 Task: Find connections with filter location Itabaiana with filter topic #constructionwith filter profile language English with filter current company SLK with filter school Bhilai Institute of Technology (BIT), Durg with filter industry Spring and Wire Product Manufacturing with filter service category Illustration with filter keywords title Handyman
Action: Mouse moved to (539, 103)
Screenshot: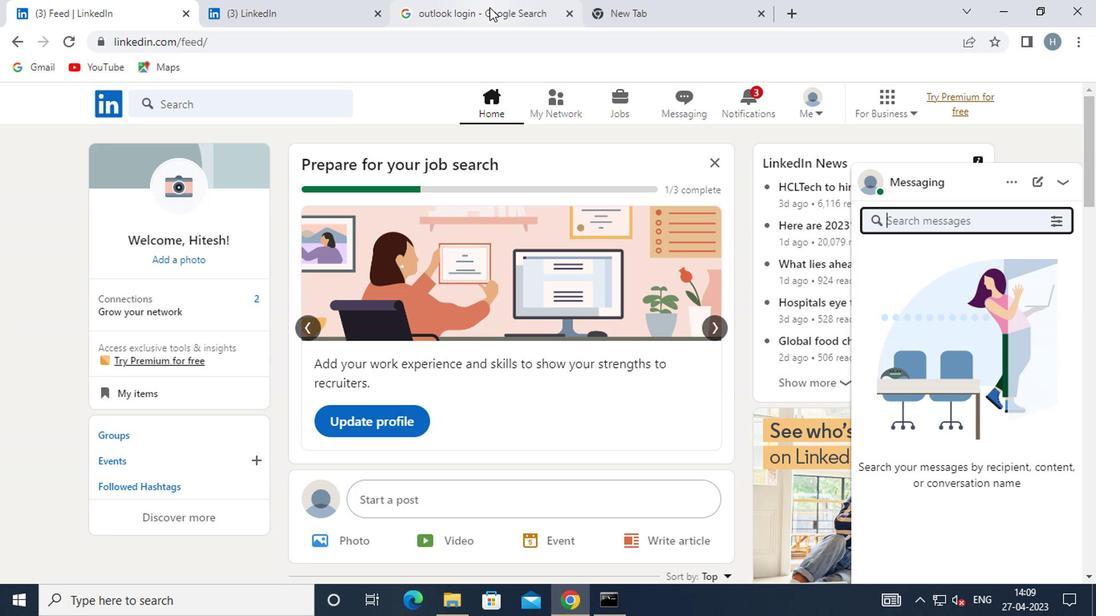 
Action: Mouse pressed left at (539, 103)
Screenshot: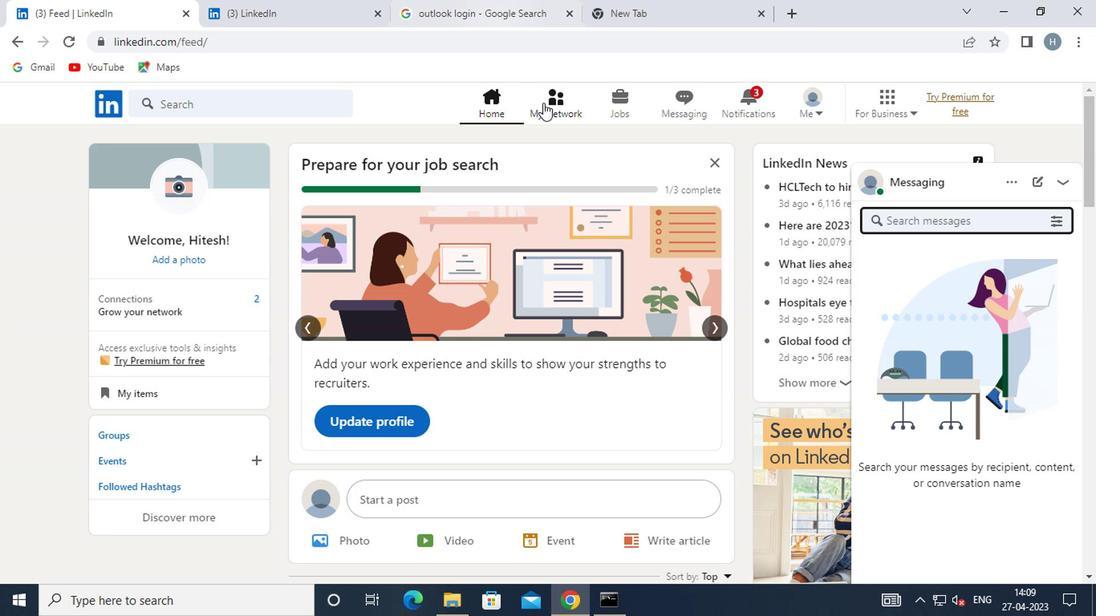 
Action: Mouse moved to (252, 186)
Screenshot: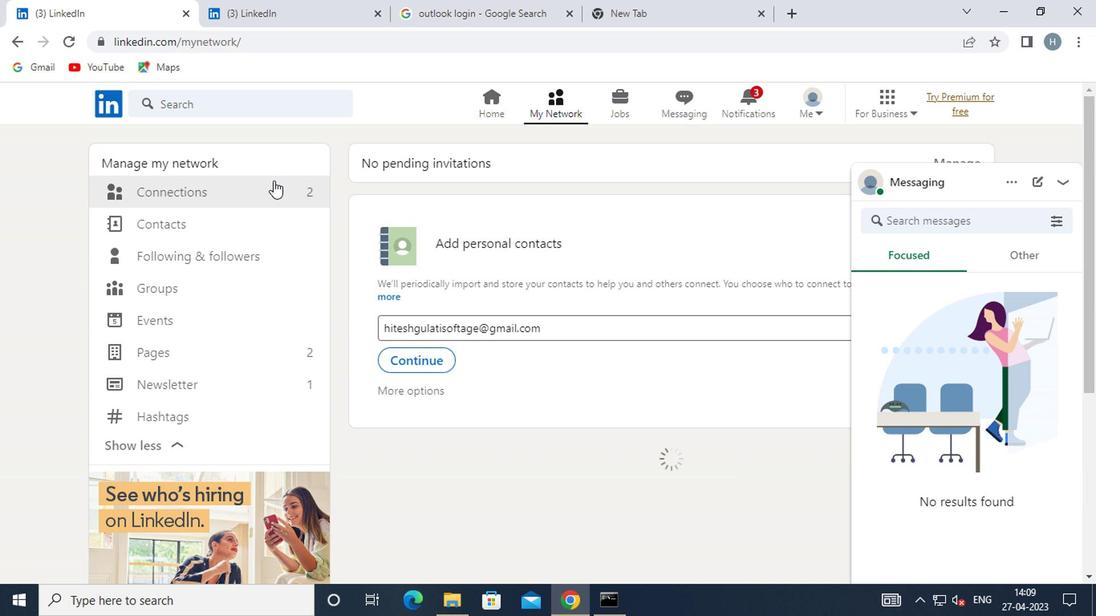 
Action: Mouse pressed left at (252, 186)
Screenshot: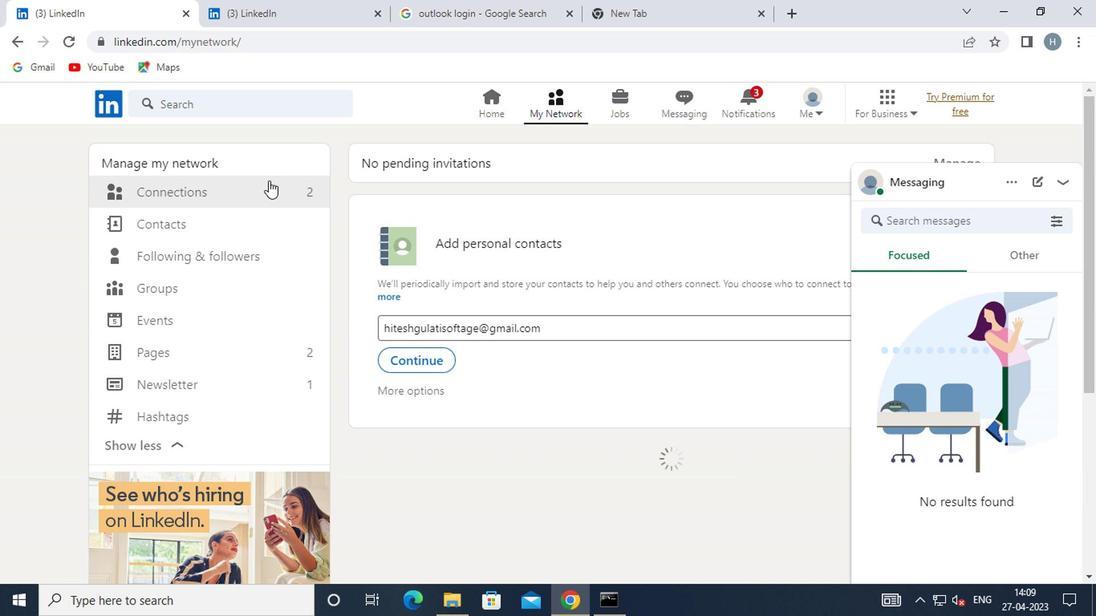 
Action: Mouse moved to (684, 190)
Screenshot: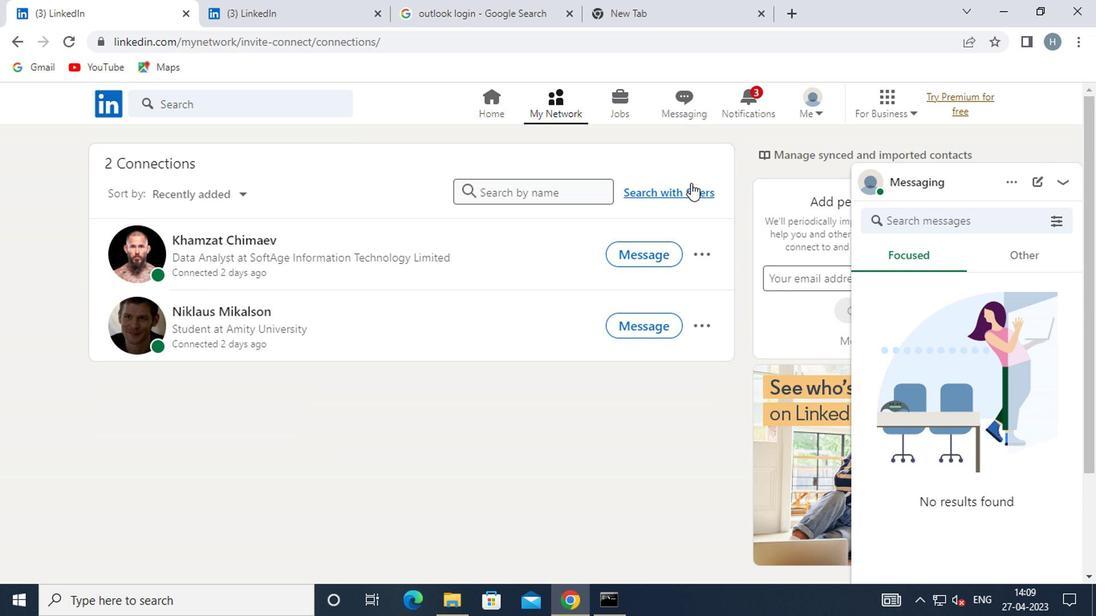 
Action: Mouse pressed left at (684, 190)
Screenshot: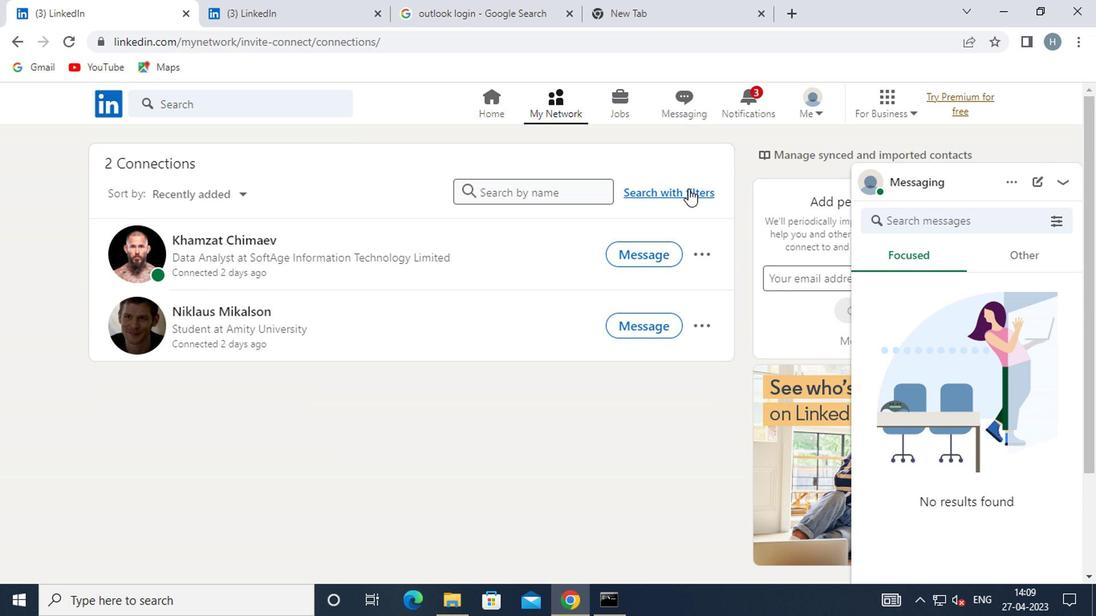 
Action: Mouse moved to (598, 142)
Screenshot: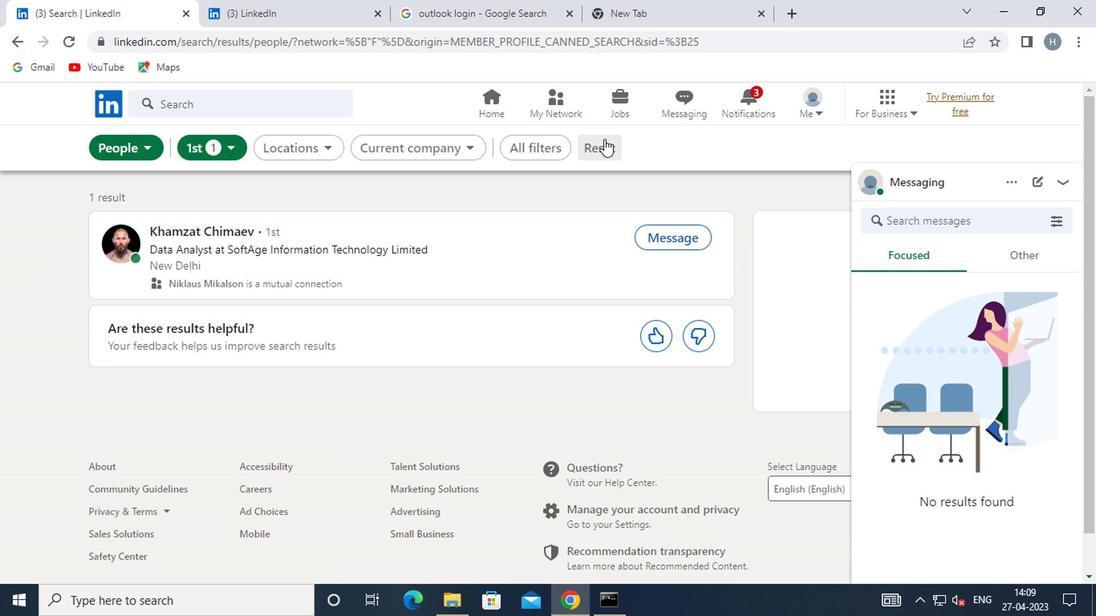 
Action: Mouse pressed left at (598, 142)
Screenshot: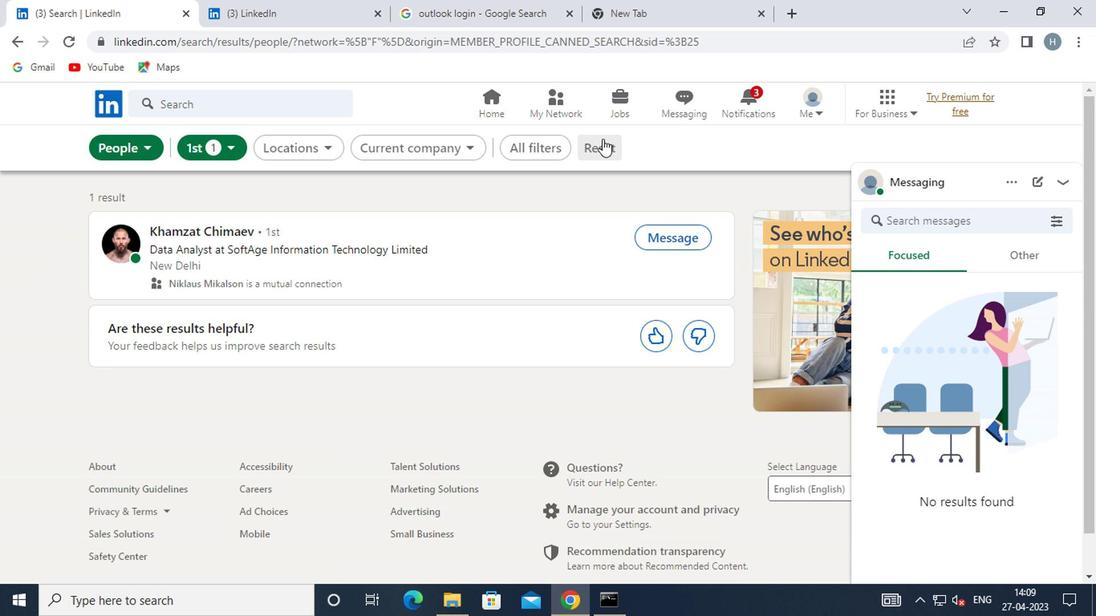 
Action: Mouse moved to (557, 148)
Screenshot: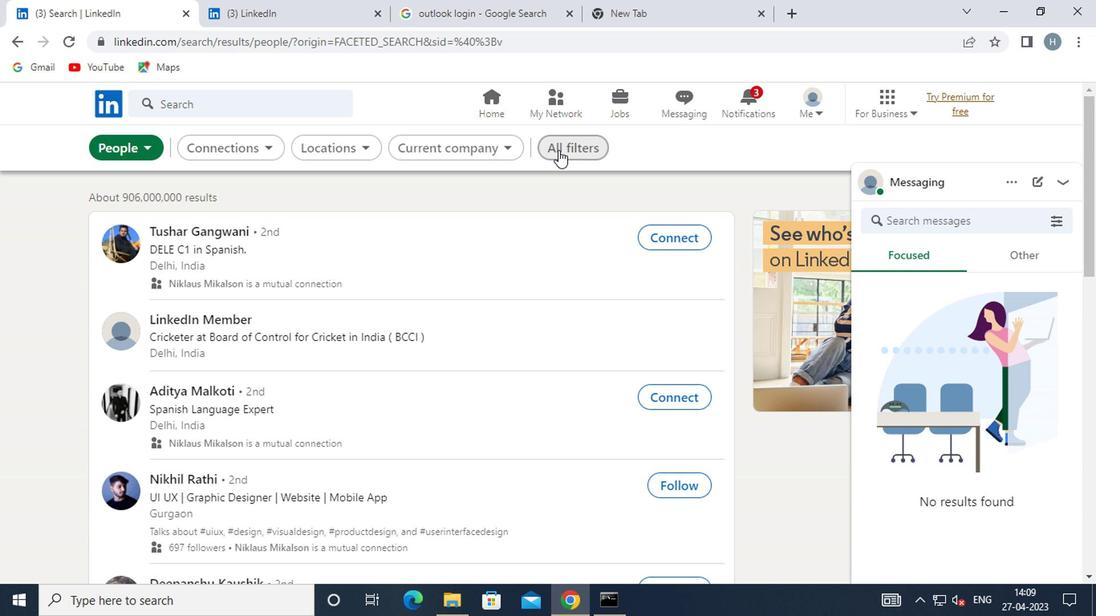 
Action: Mouse pressed left at (557, 148)
Screenshot: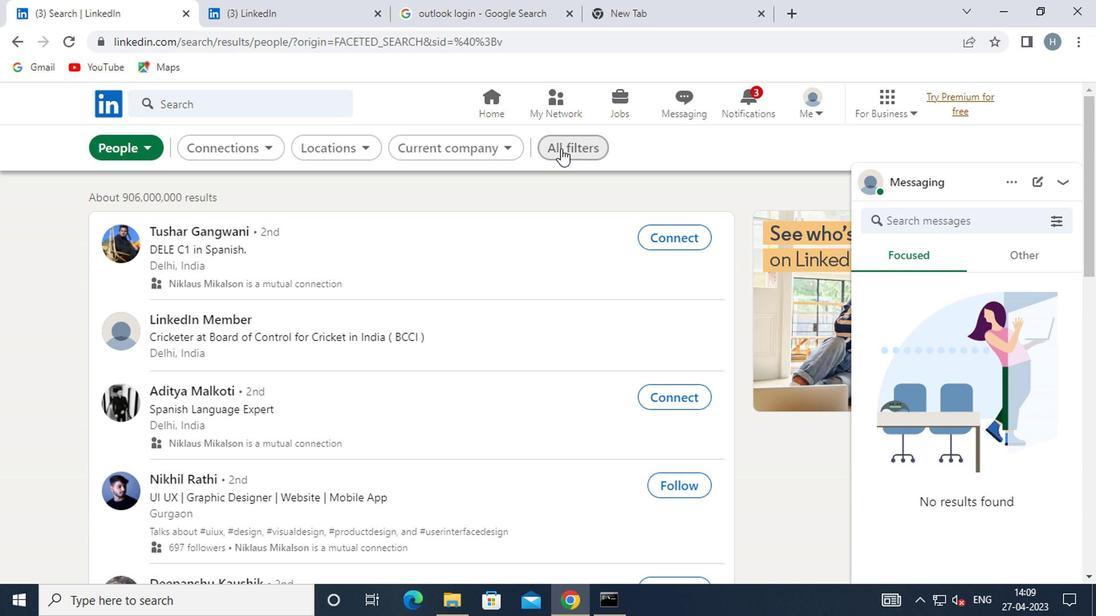 
Action: Mouse moved to (853, 248)
Screenshot: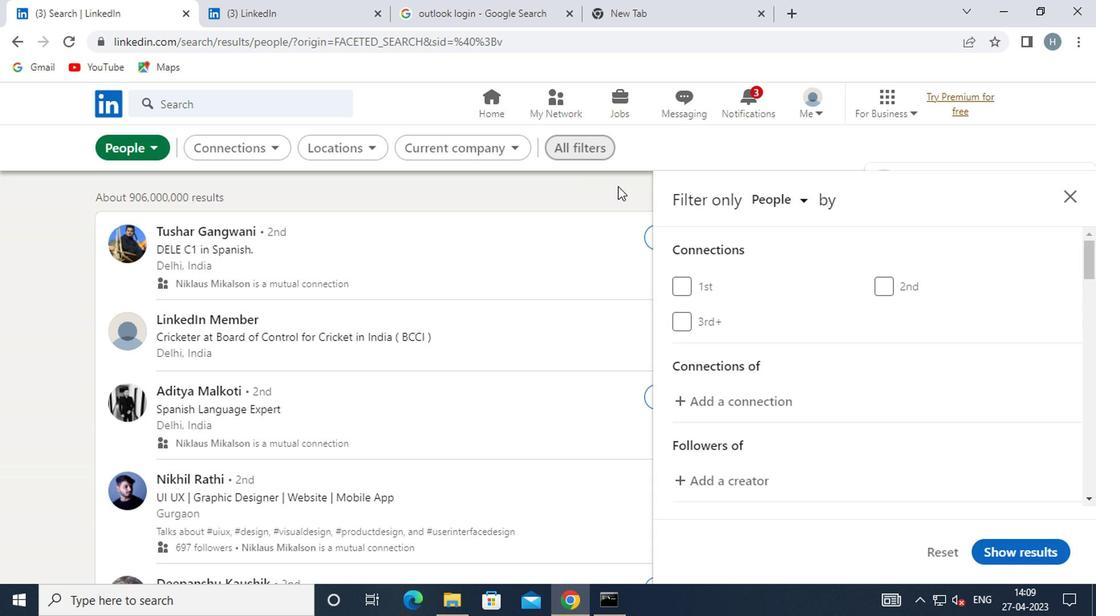 
Action: Mouse scrolled (853, 247) with delta (0, 0)
Screenshot: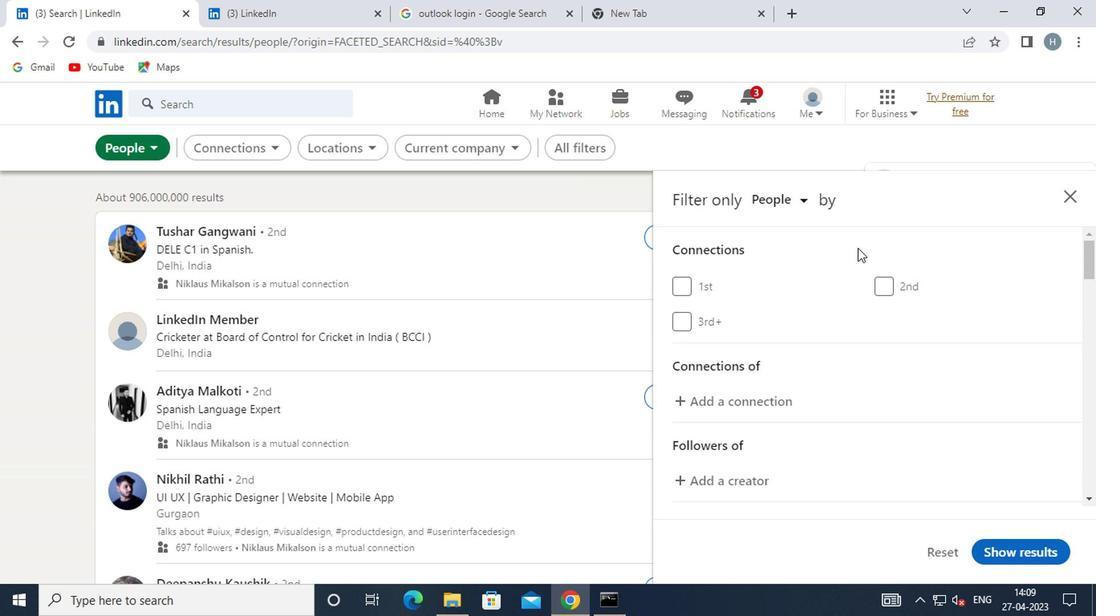 
Action: Mouse moved to (854, 248)
Screenshot: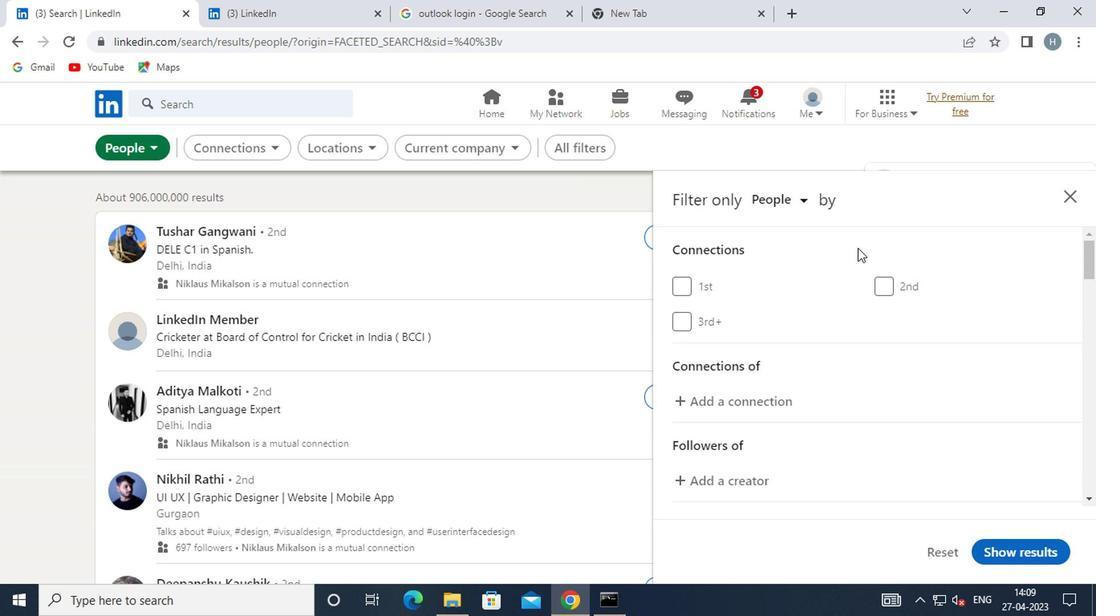
Action: Mouse scrolled (854, 248) with delta (0, 0)
Screenshot: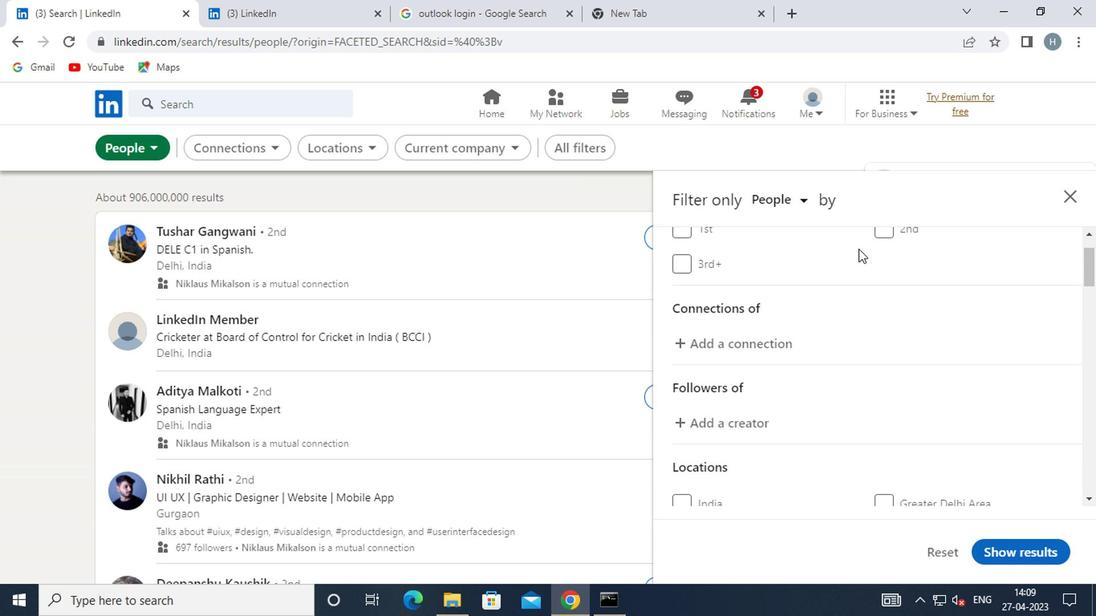 
Action: Mouse scrolled (854, 248) with delta (0, 0)
Screenshot: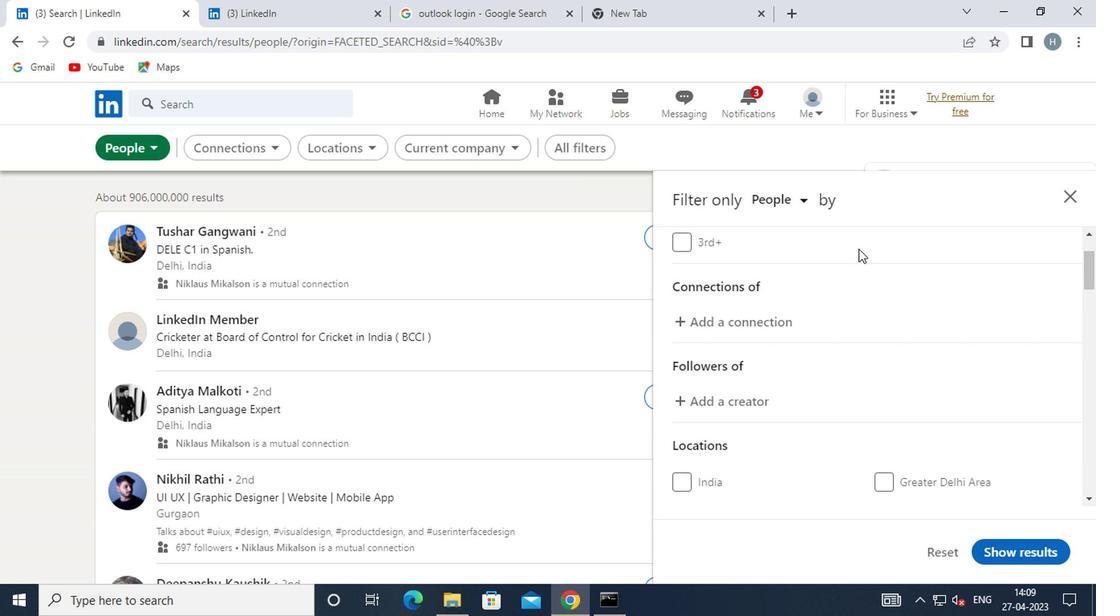 
Action: Mouse scrolled (854, 248) with delta (0, 0)
Screenshot: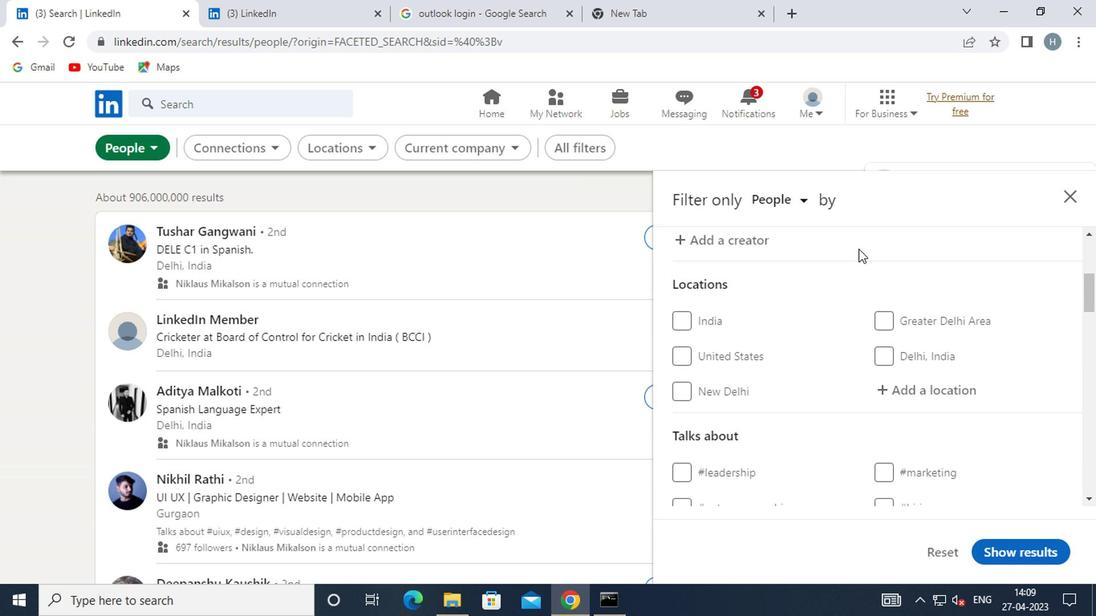 
Action: Mouse moved to (893, 306)
Screenshot: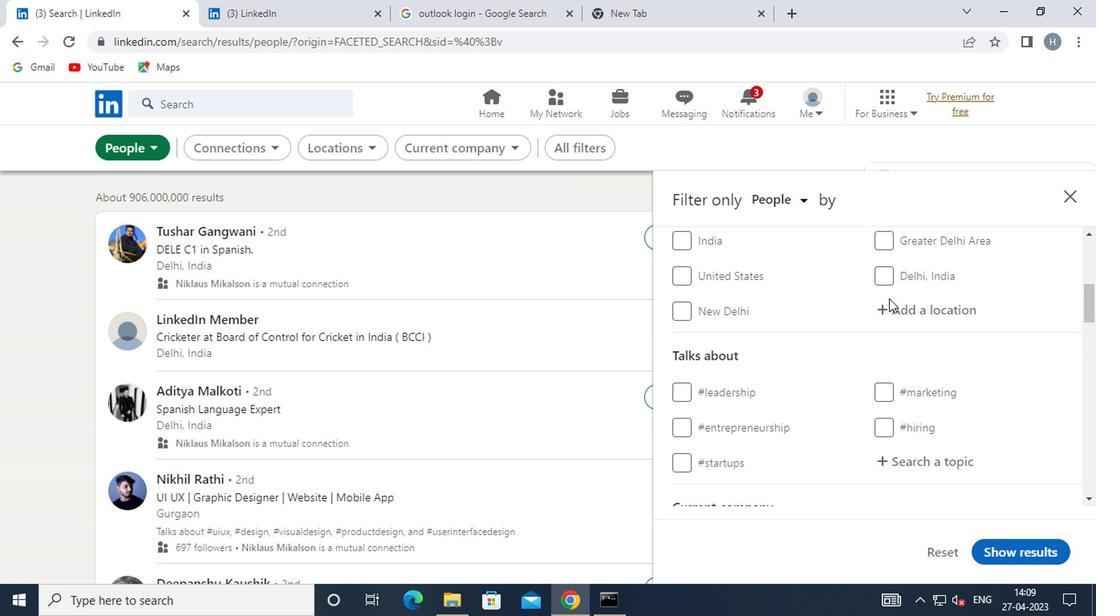 
Action: Mouse pressed left at (893, 306)
Screenshot: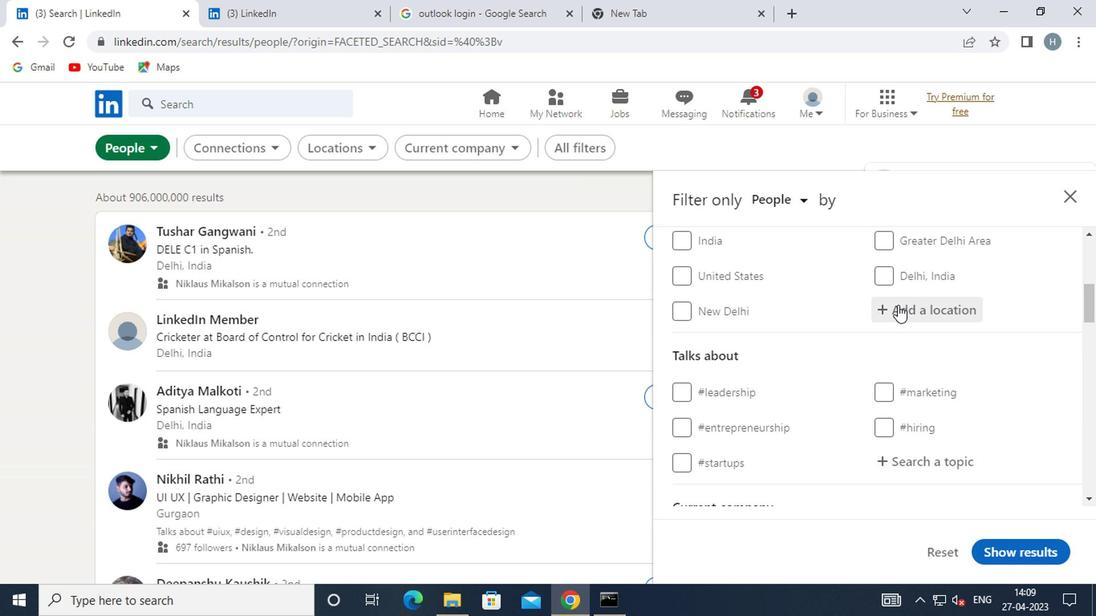 
Action: Mouse moved to (895, 306)
Screenshot: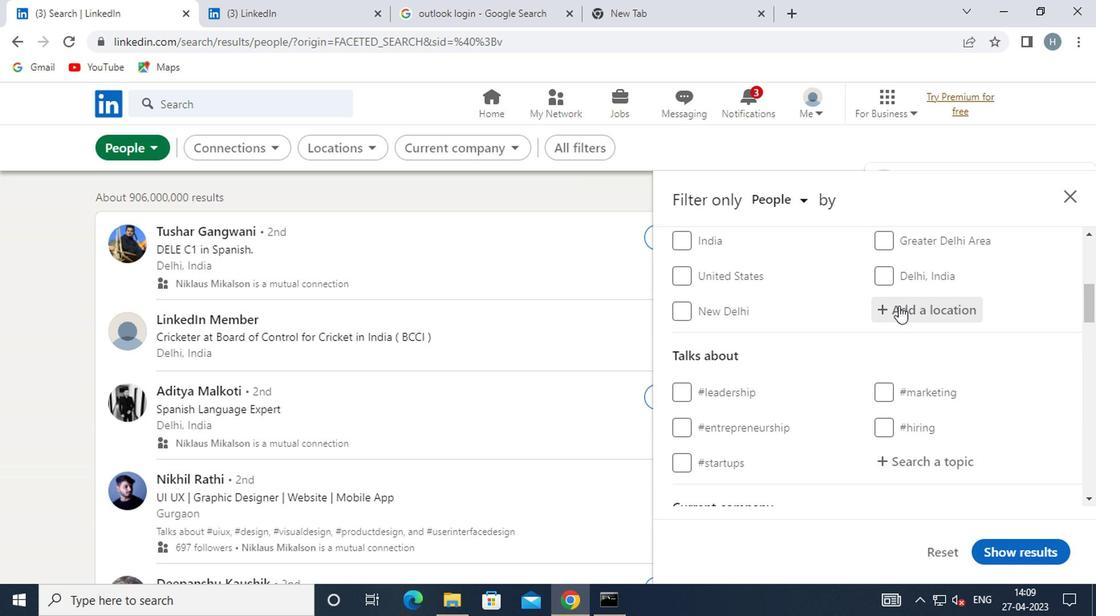 
Action: Key pressed itabaiana
Screenshot: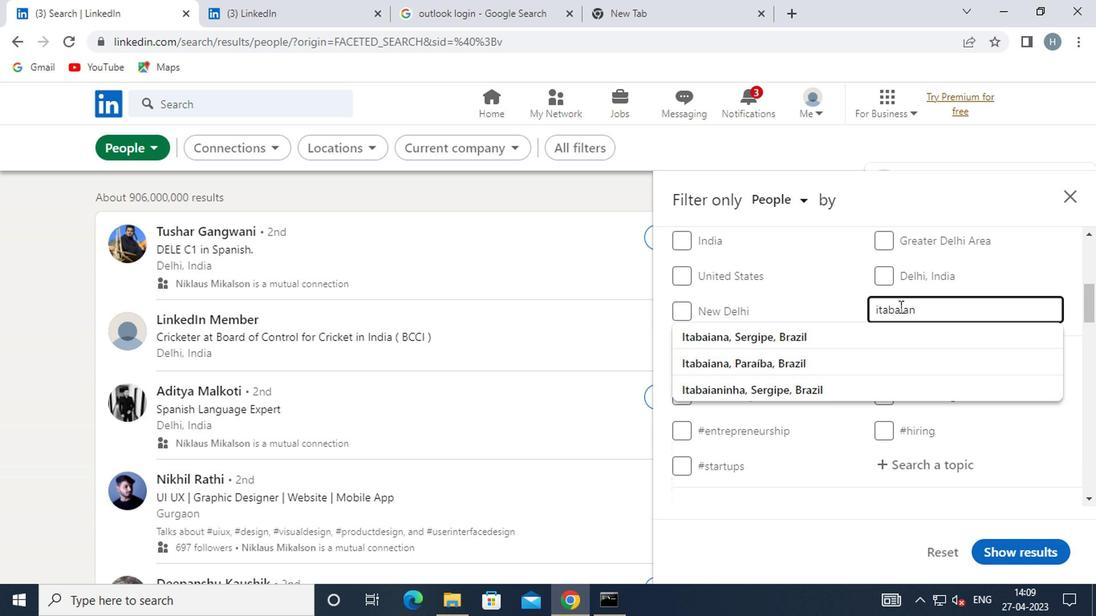 
Action: Mouse moved to (999, 258)
Screenshot: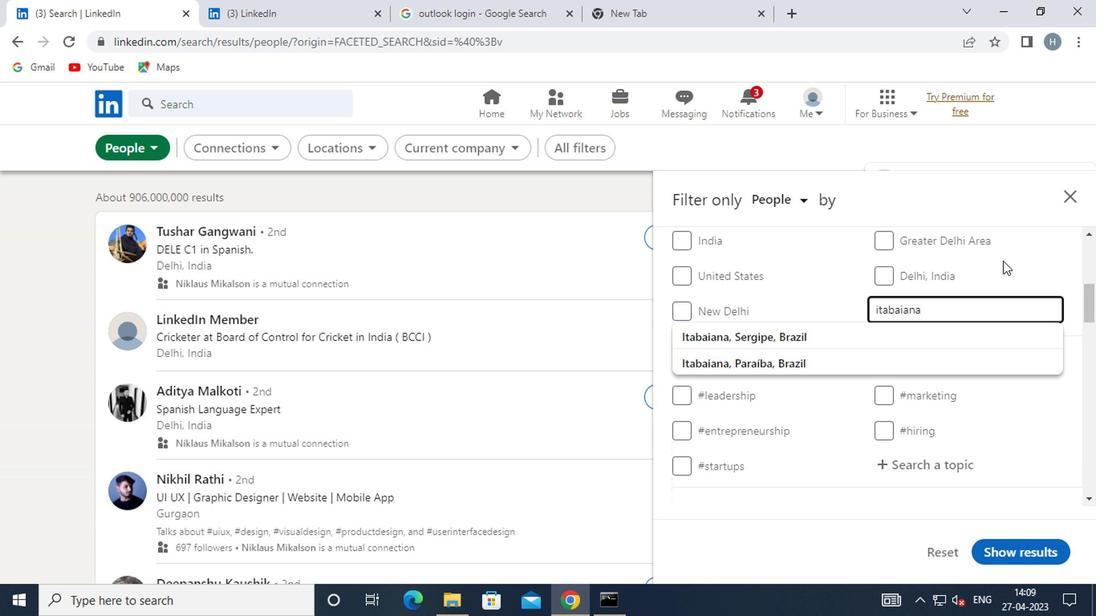 
Action: Mouse pressed left at (999, 258)
Screenshot: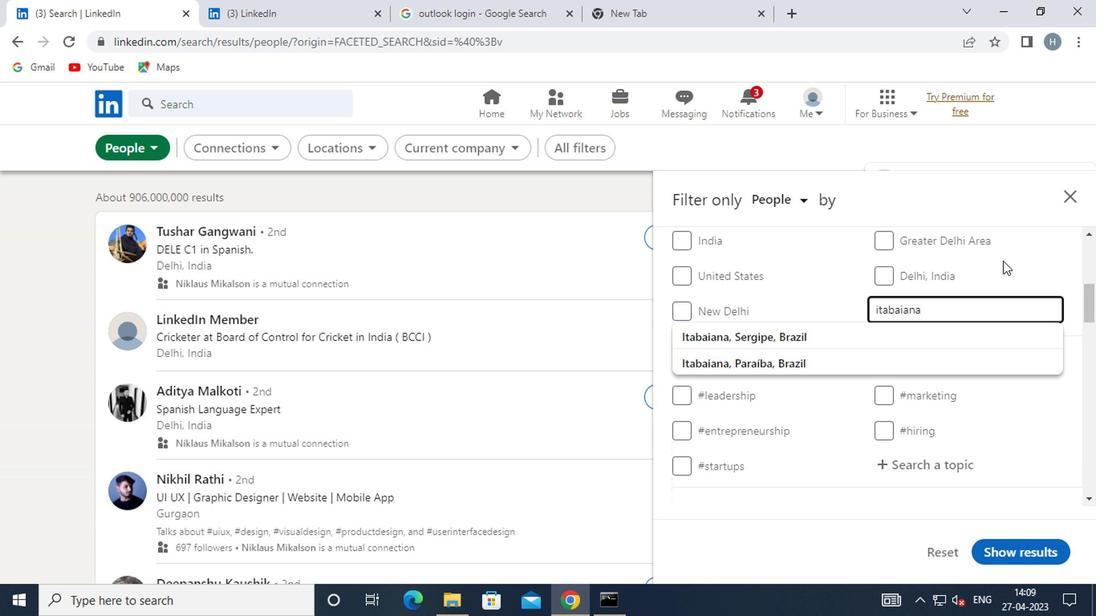 
Action: Mouse moved to (984, 267)
Screenshot: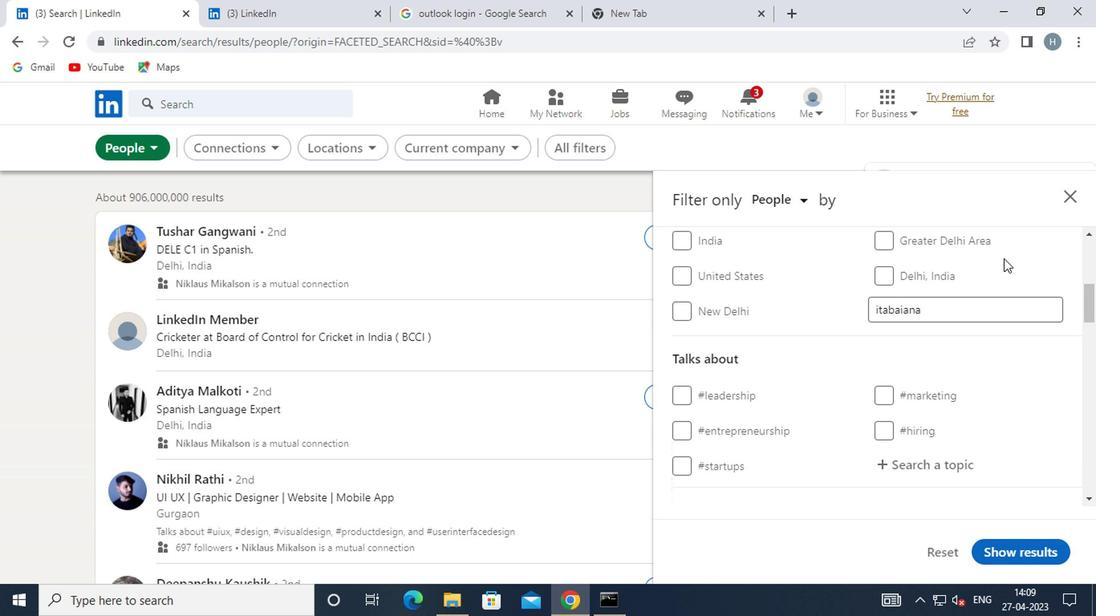 
Action: Mouse scrolled (984, 266) with delta (0, -1)
Screenshot: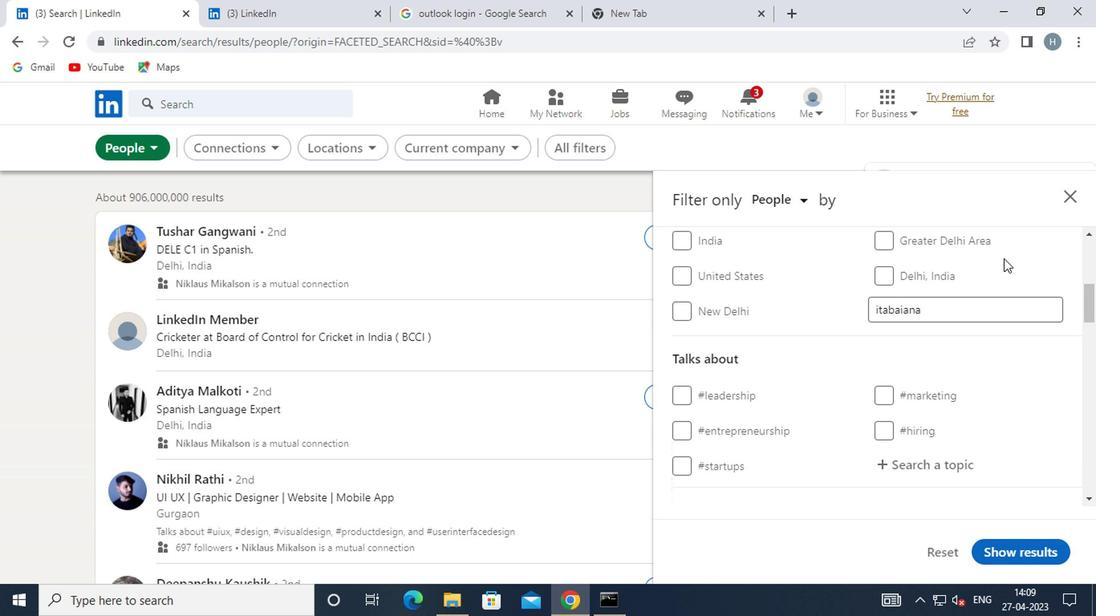 
Action: Mouse moved to (983, 268)
Screenshot: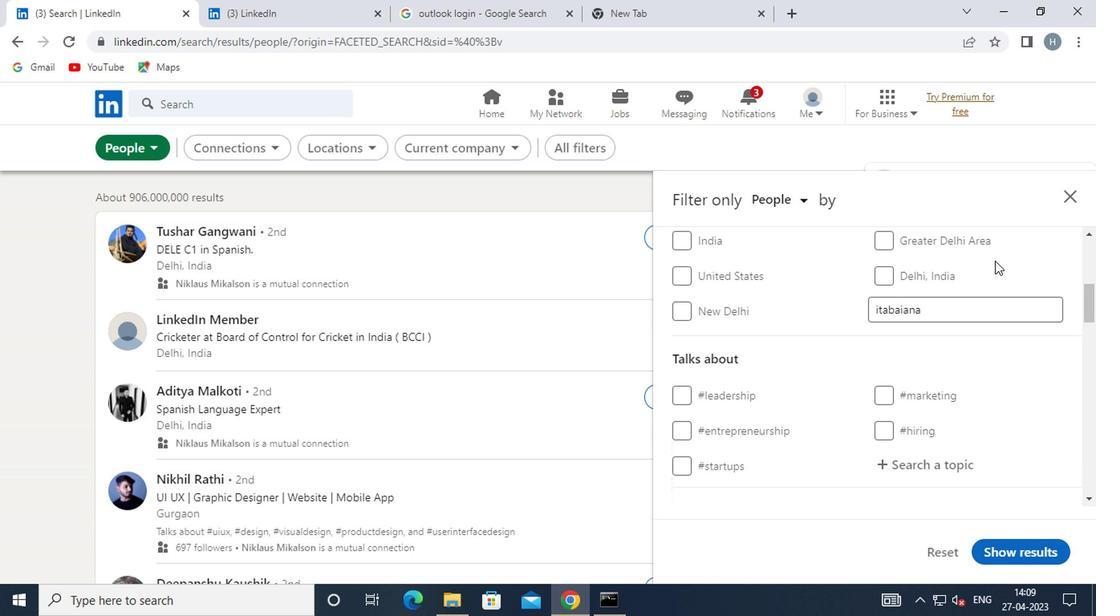 
Action: Mouse scrolled (983, 268) with delta (0, 0)
Screenshot: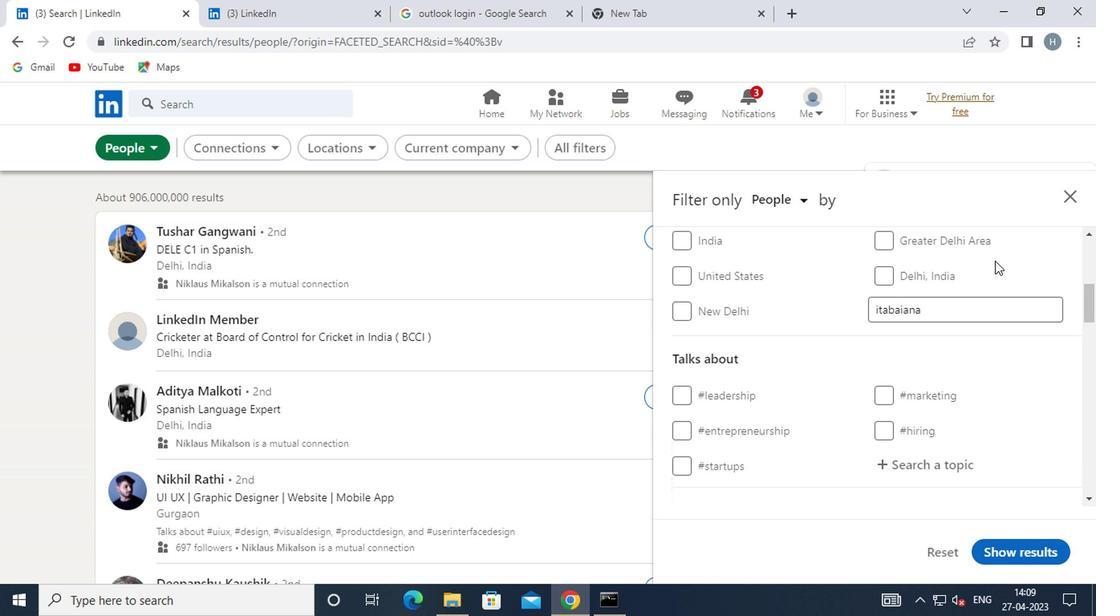 
Action: Mouse moved to (931, 305)
Screenshot: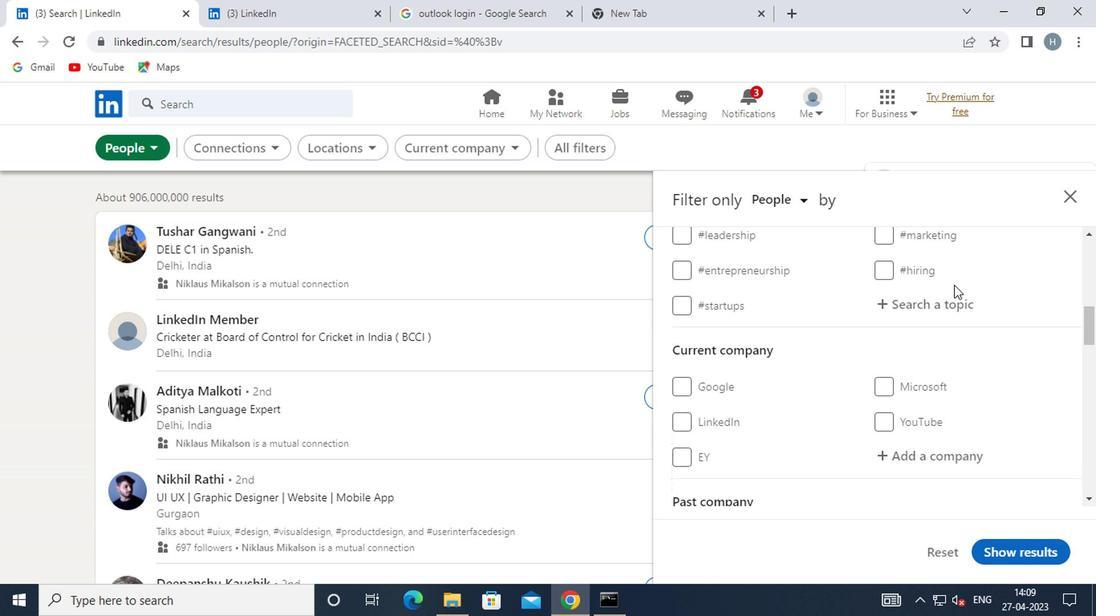 
Action: Mouse pressed left at (931, 305)
Screenshot: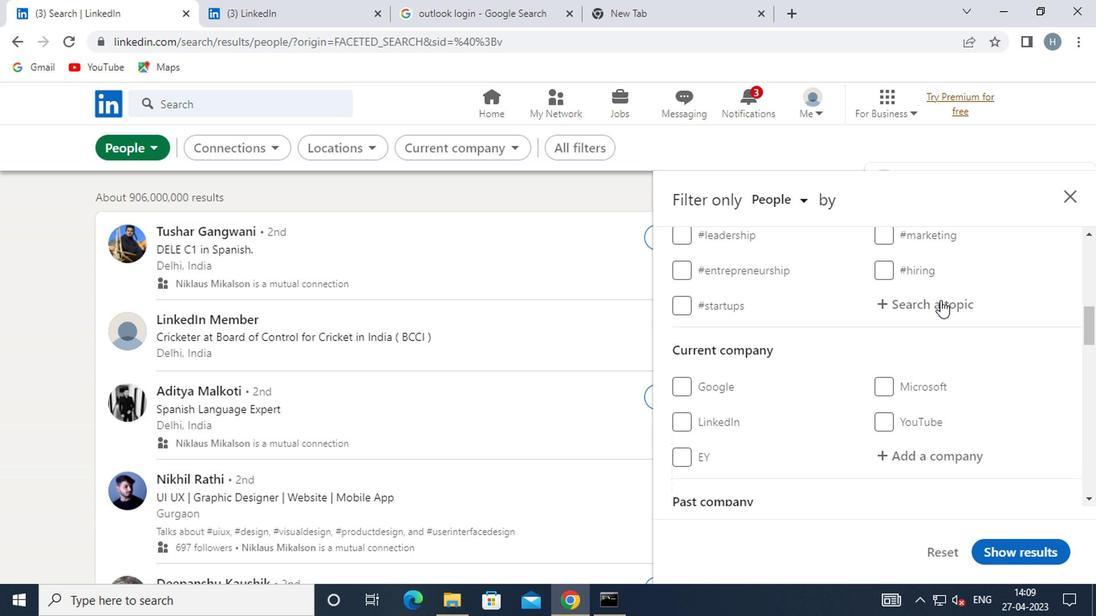 
Action: Key pressed <Key.shift><Key.shift><Key.shift><Key.shift><Key.shift><Key.shift><Key.shift><Key.shift><Key.shift><Key.shift><Key.shift><Key.shift><Key.shift><Key.shift><Key.shift><Key.shift><Key.shift><Key.shift><Key.shift>#CONSTRUCTIONWITH
Screenshot: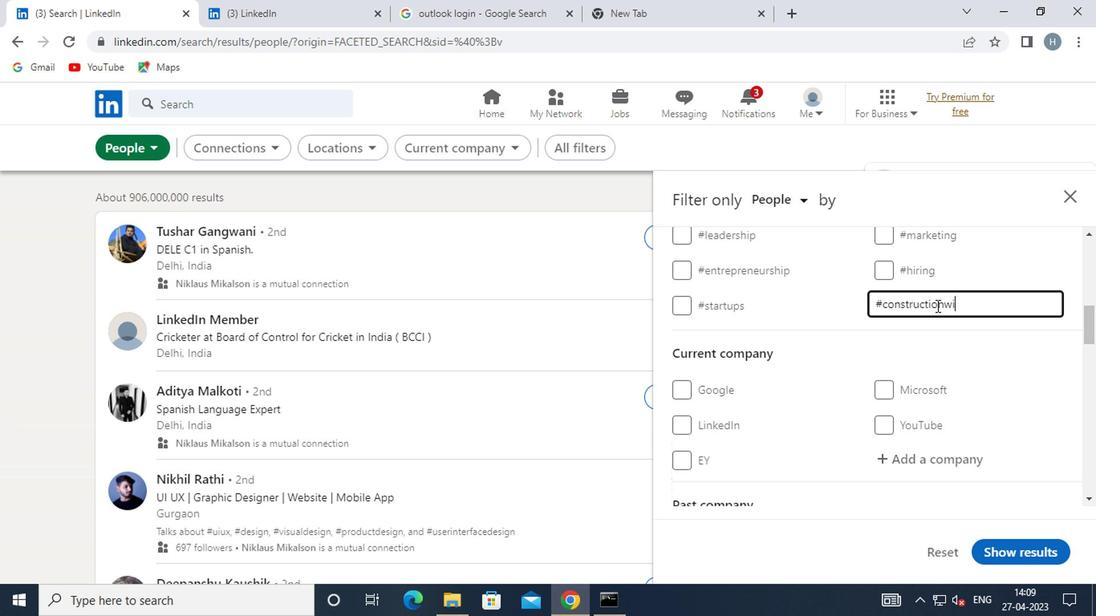 
Action: Mouse moved to (931, 325)
Screenshot: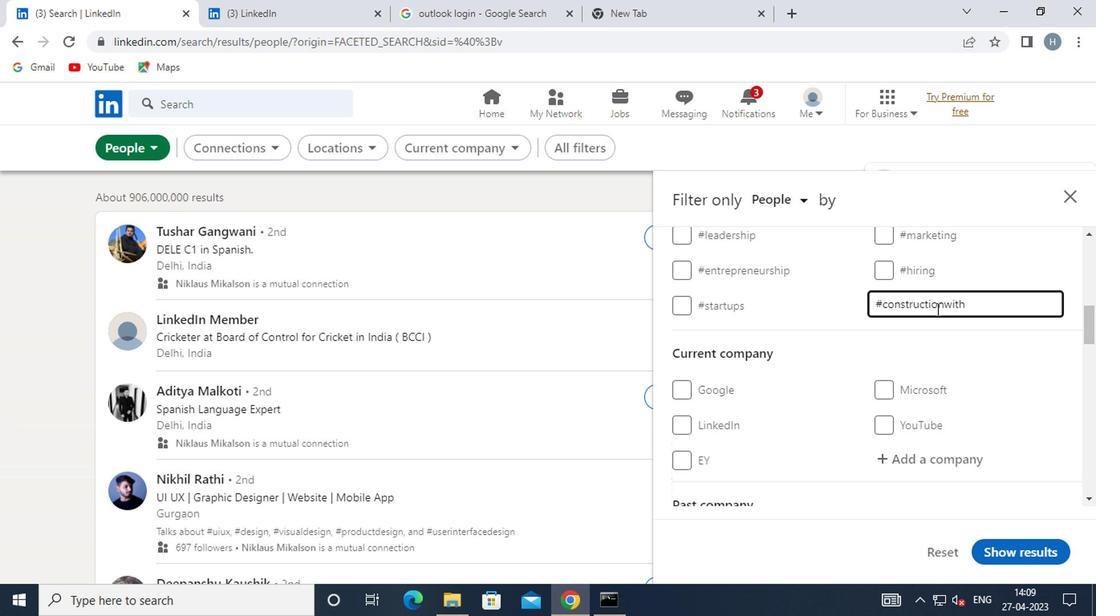 
Action: Mouse pressed left at (931, 325)
Screenshot: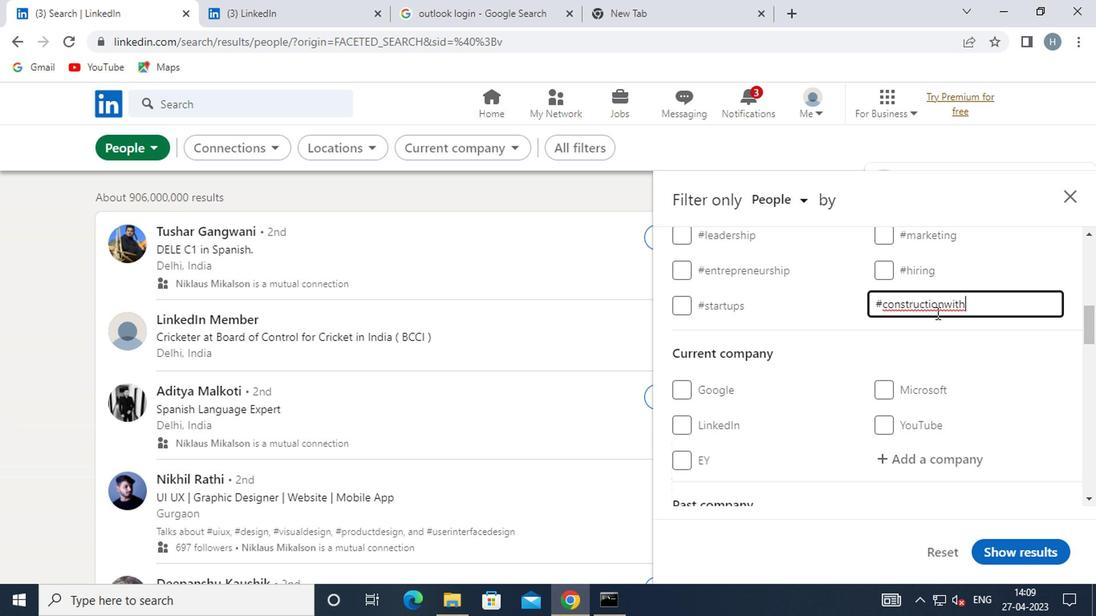 
Action: Mouse scrolled (931, 325) with delta (0, 0)
Screenshot: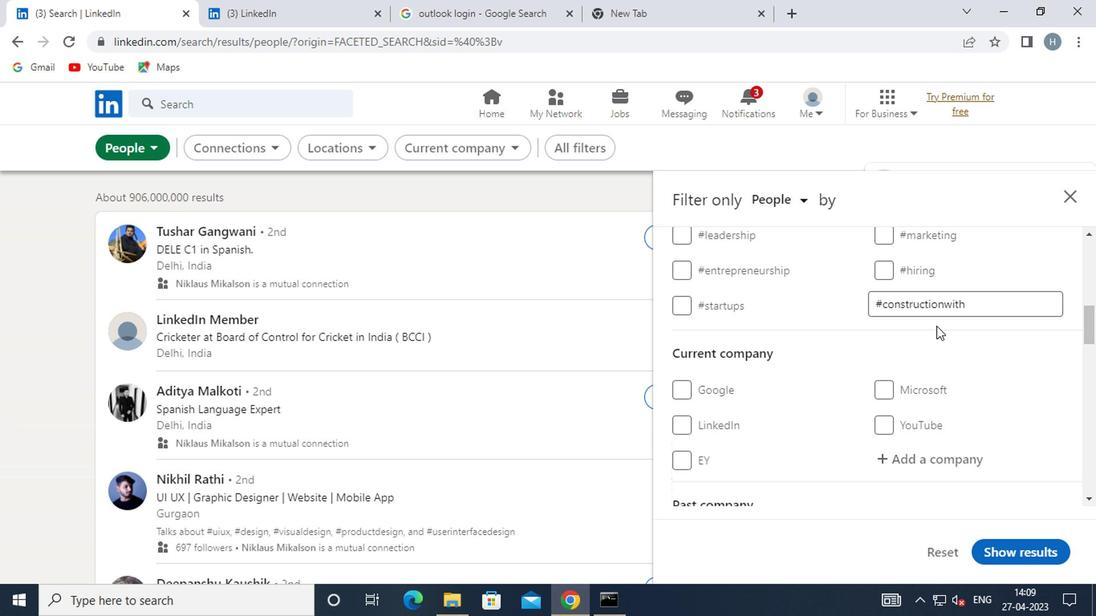 
Action: Mouse scrolled (931, 325) with delta (0, 0)
Screenshot: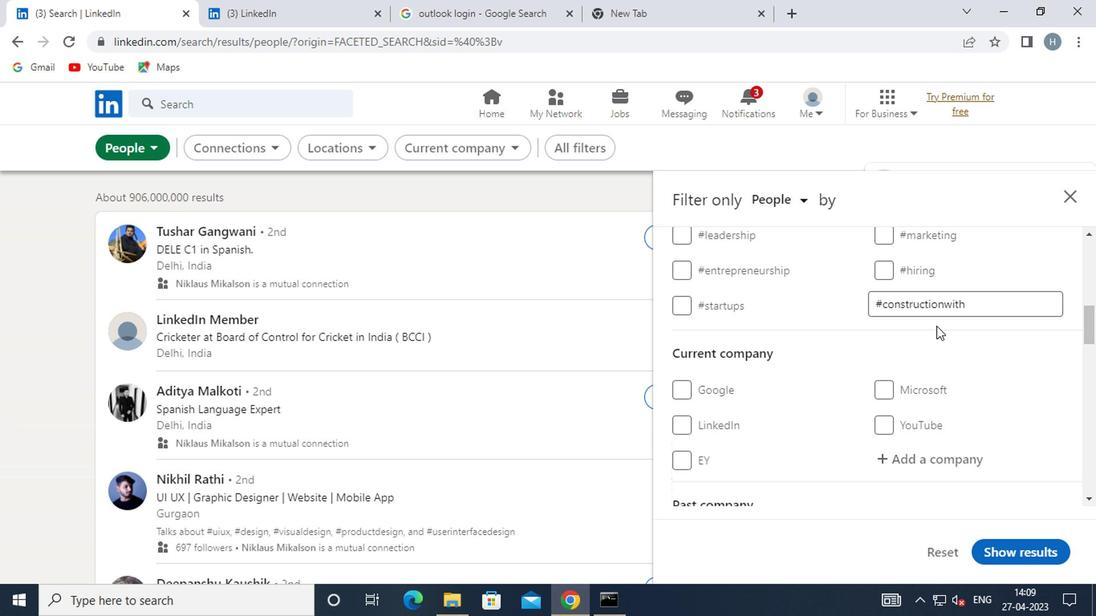 
Action: Mouse moved to (937, 299)
Screenshot: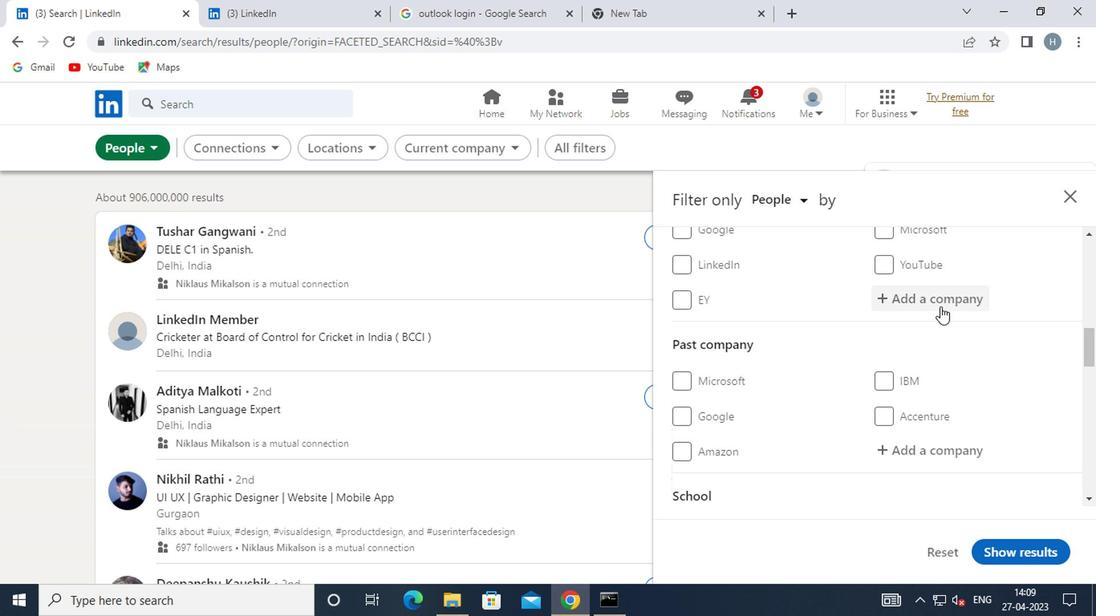 
Action: Mouse pressed left at (937, 299)
Screenshot: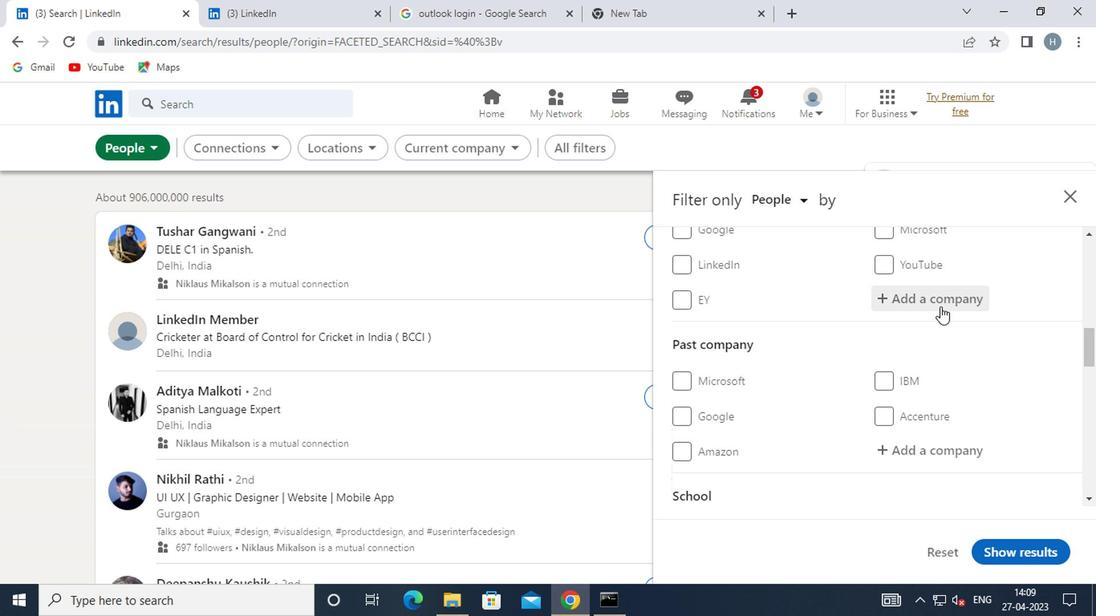 
Action: Mouse moved to (937, 298)
Screenshot: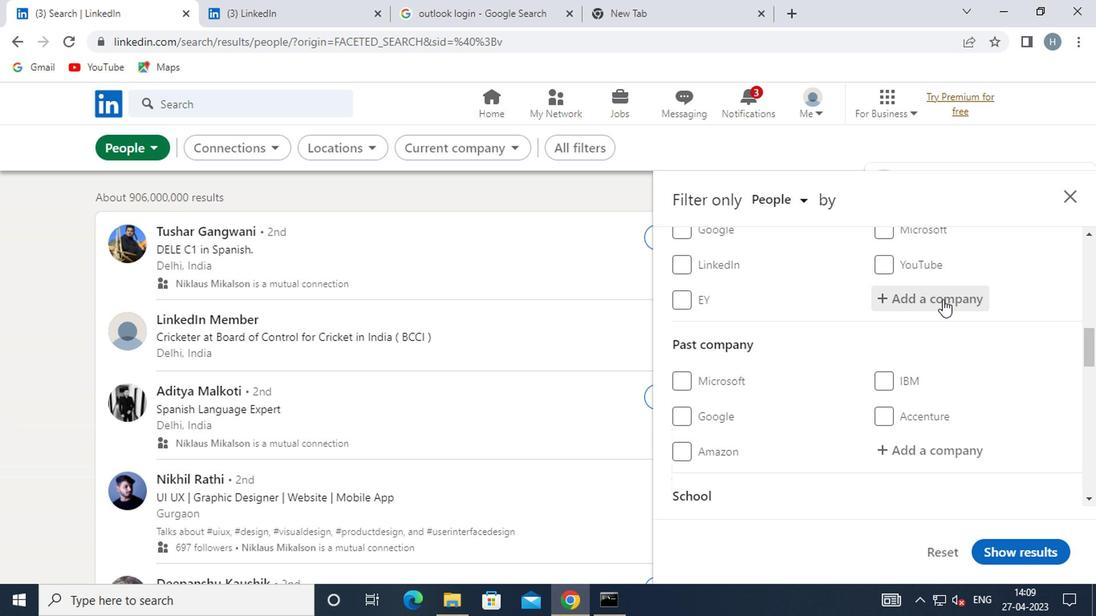 
Action: Key pressed <Key.shift>SLK
Screenshot: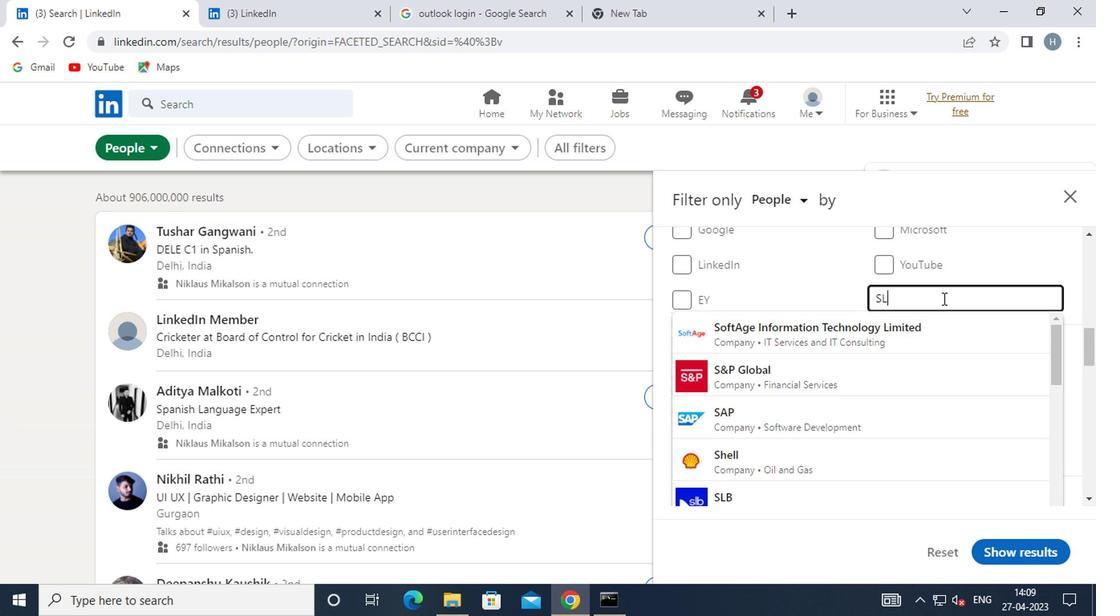 
Action: Mouse moved to (838, 334)
Screenshot: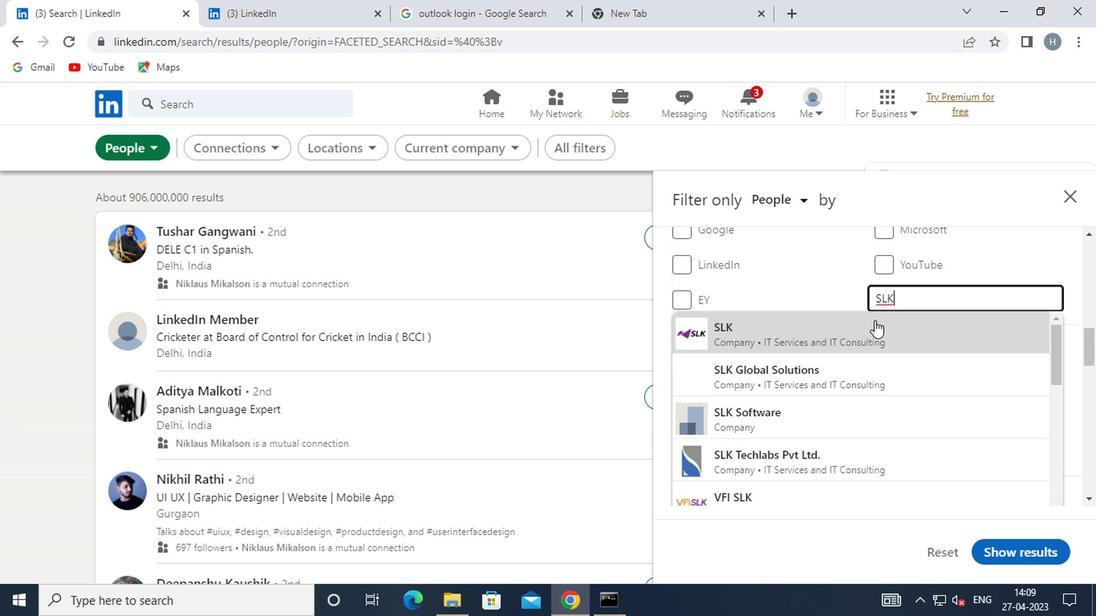 
Action: Mouse pressed left at (838, 334)
Screenshot: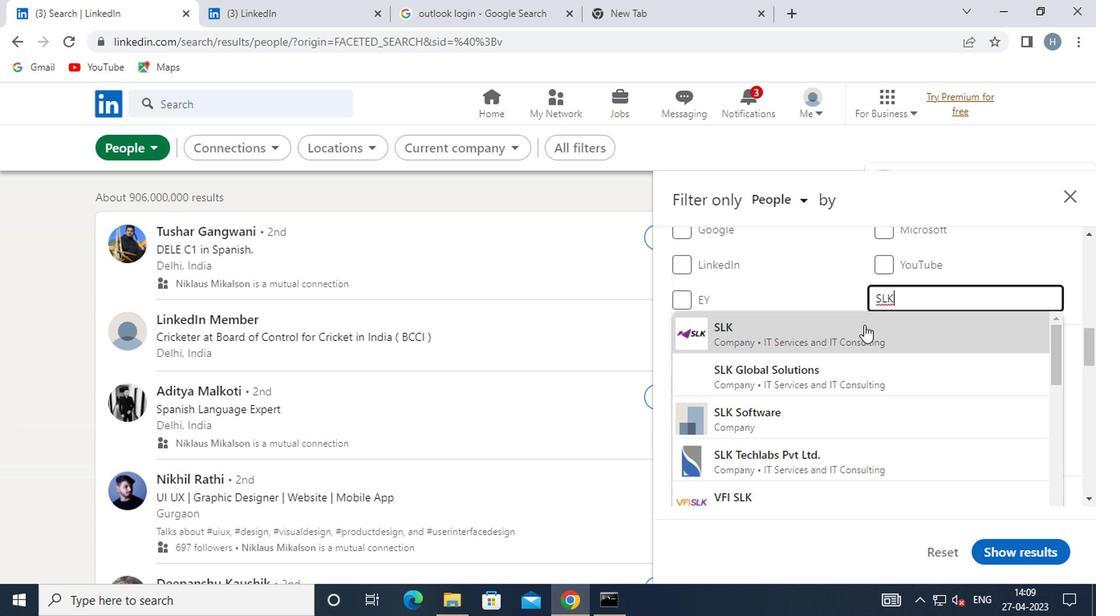 
Action: Mouse scrolled (838, 333) with delta (0, 0)
Screenshot: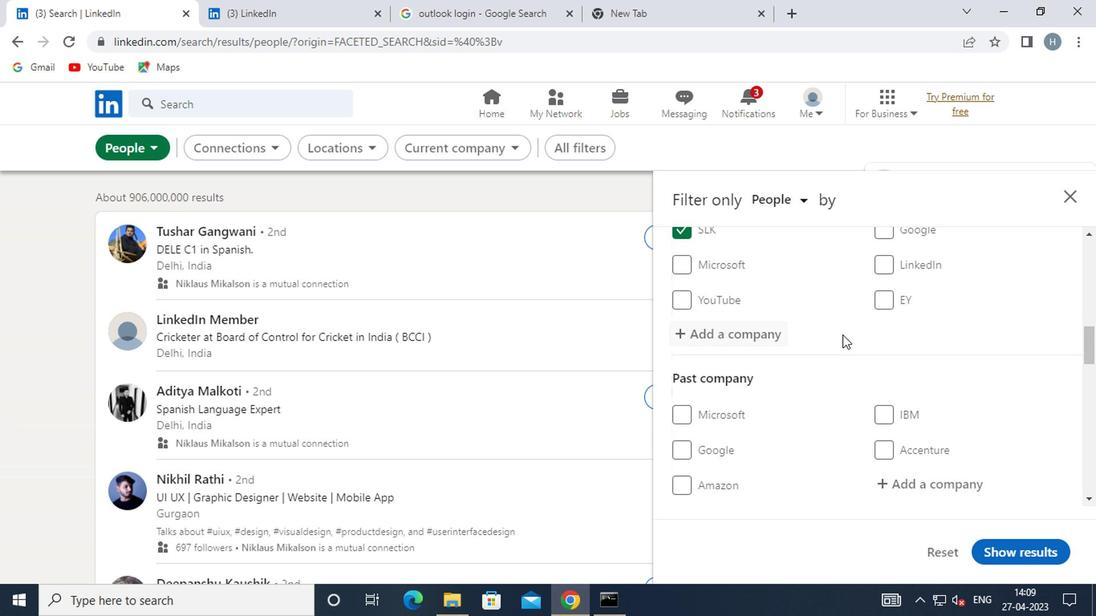 
Action: Mouse scrolled (838, 333) with delta (0, 0)
Screenshot: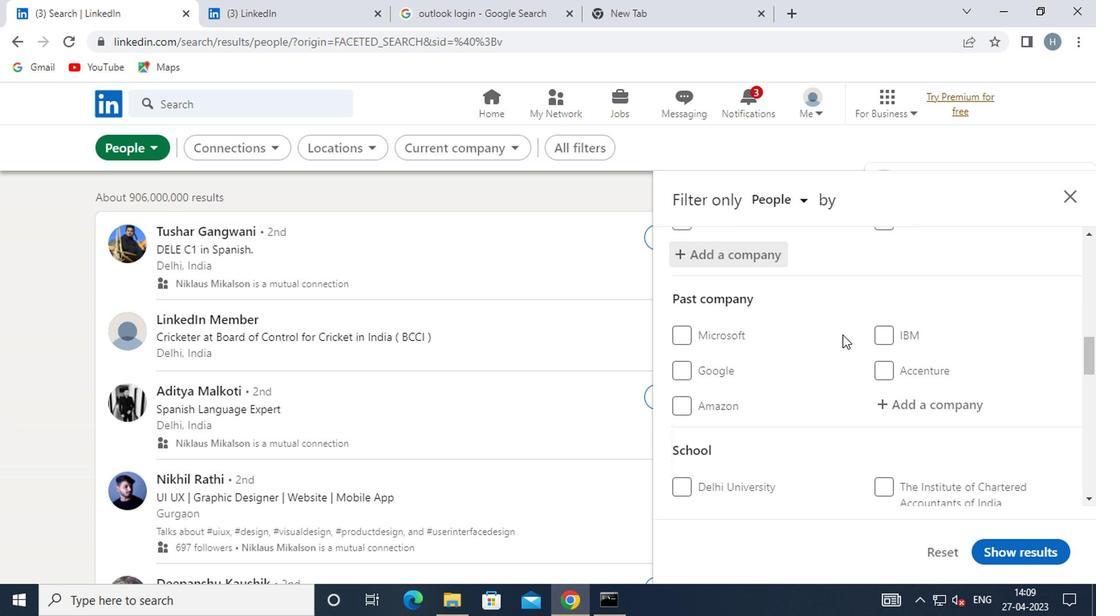 
Action: Mouse scrolled (838, 333) with delta (0, 0)
Screenshot: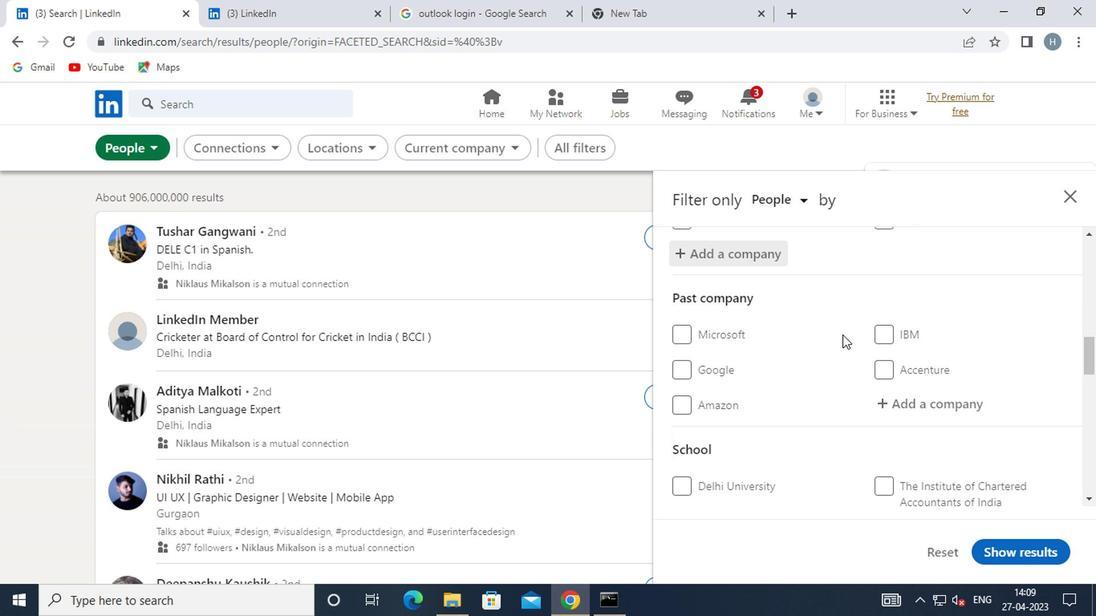 
Action: Mouse moved to (915, 411)
Screenshot: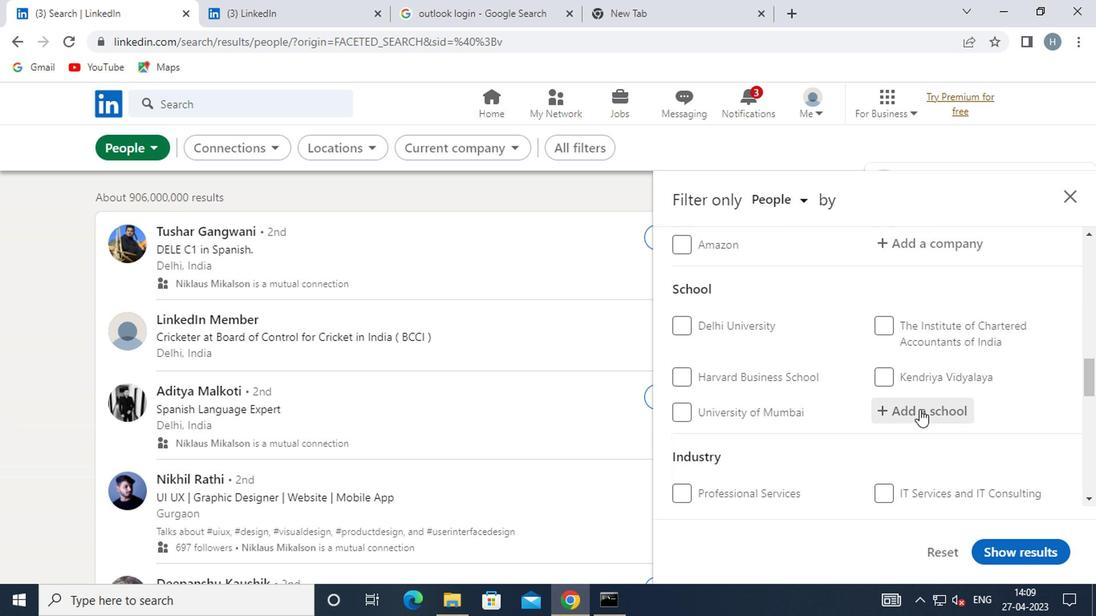 
Action: Mouse pressed left at (915, 411)
Screenshot: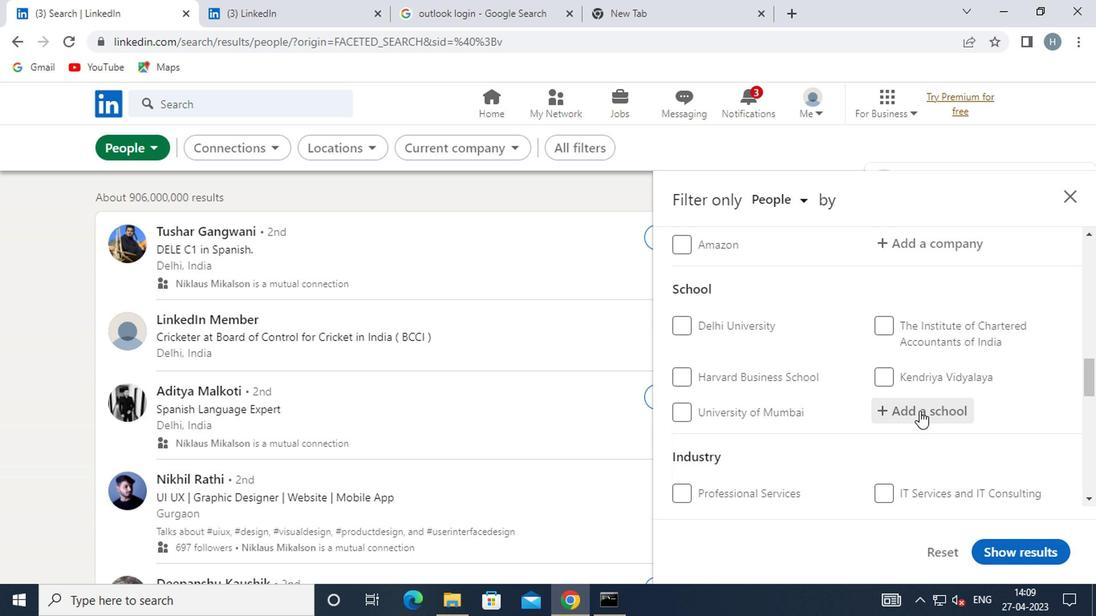 
Action: Key pressed <Key.shift>B
Screenshot: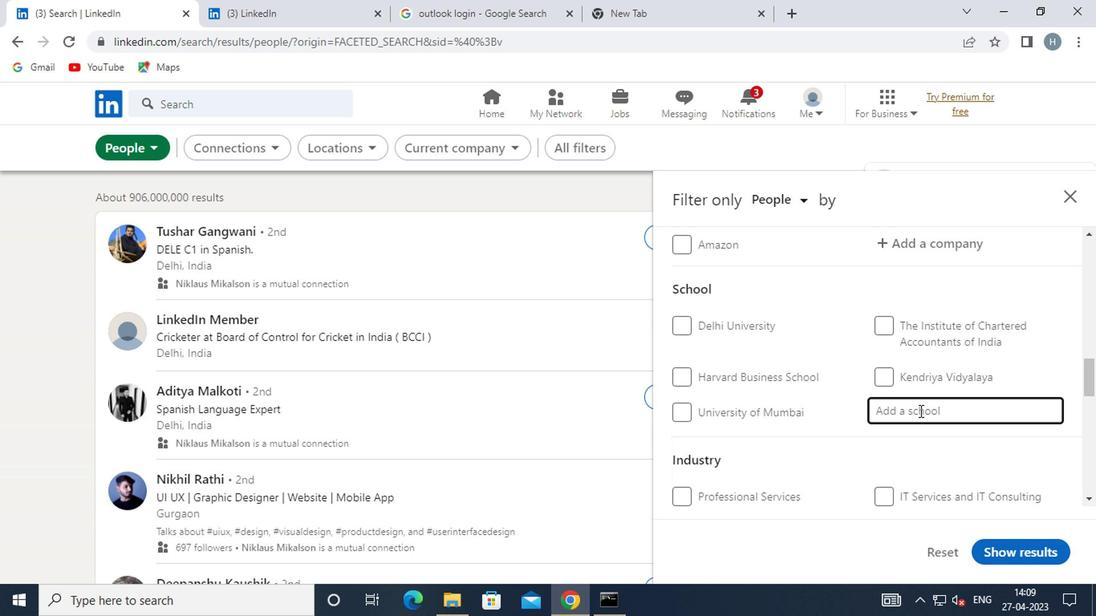
Action: Mouse moved to (915, 411)
Screenshot: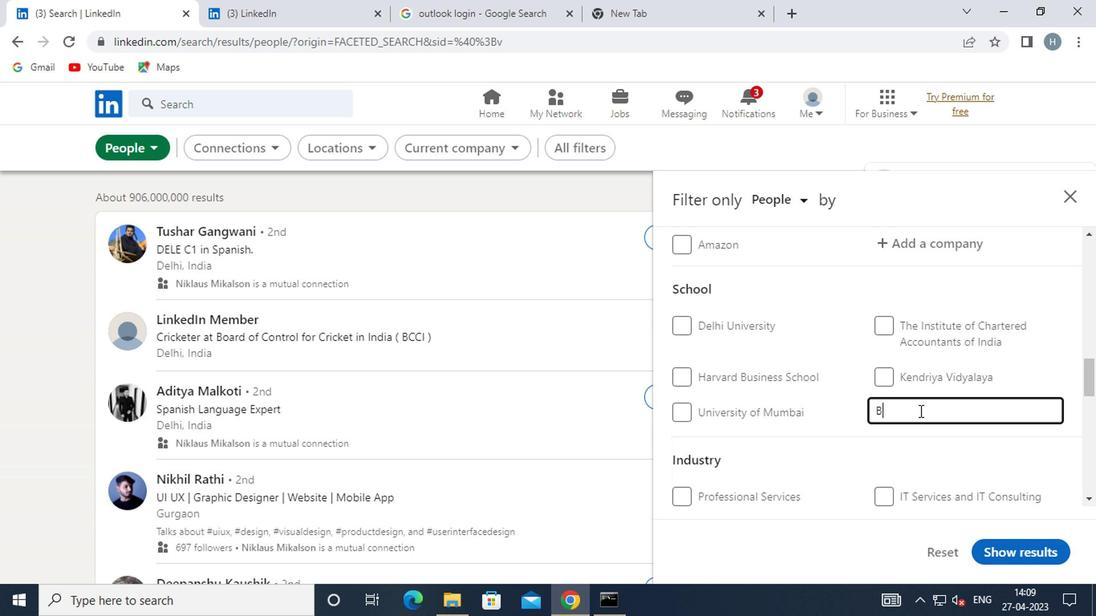 
Action: Key pressed HILAI<Key.space>
Screenshot: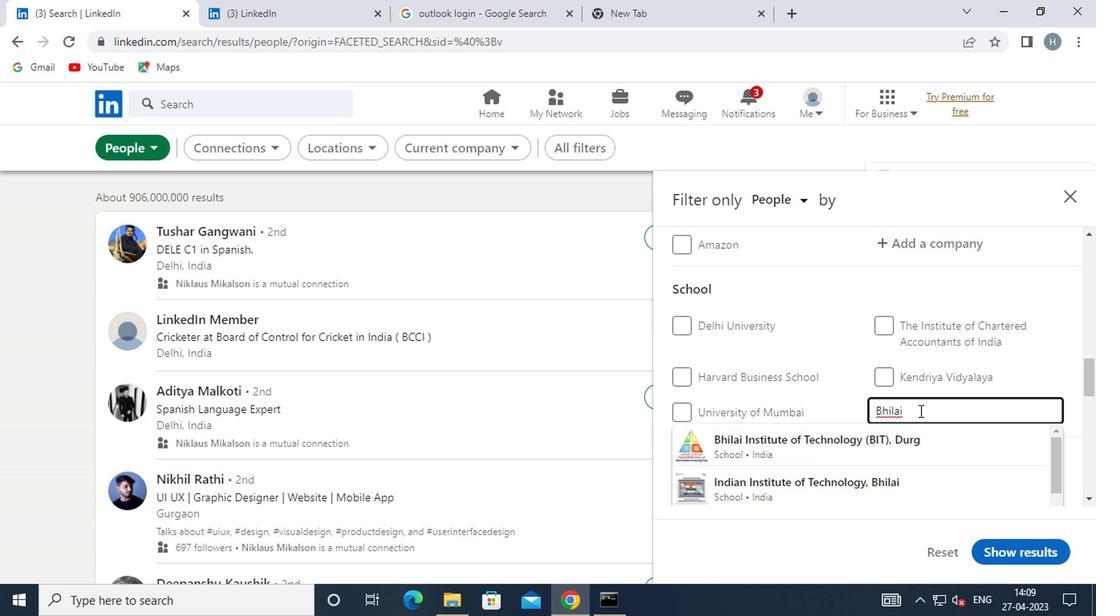 
Action: Mouse moved to (893, 431)
Screenshot: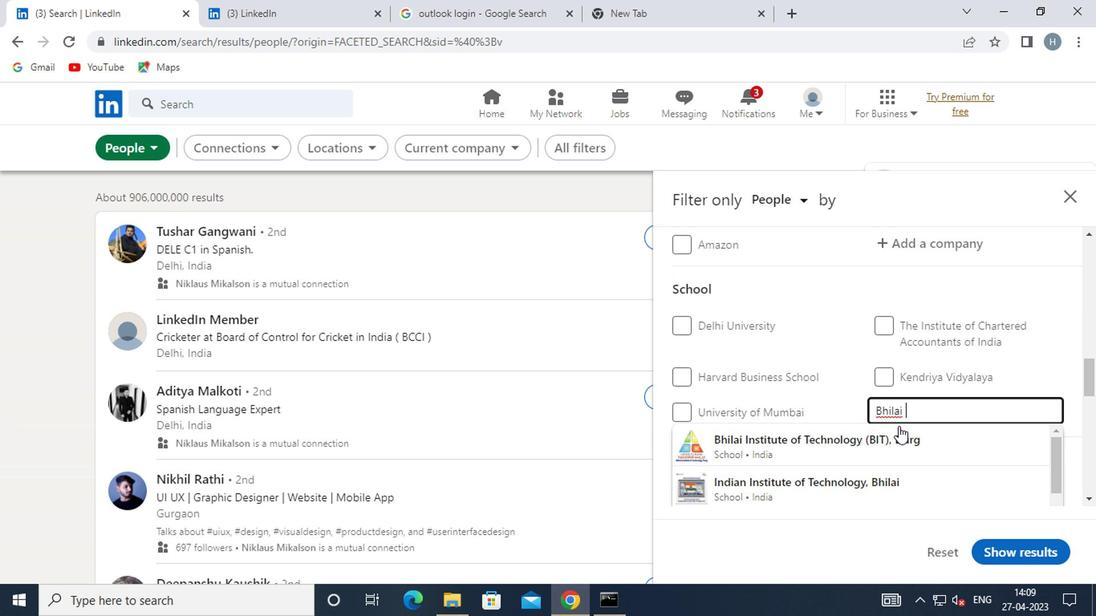 
Action: Mouse pressed left at (893, 431)
Screenshot: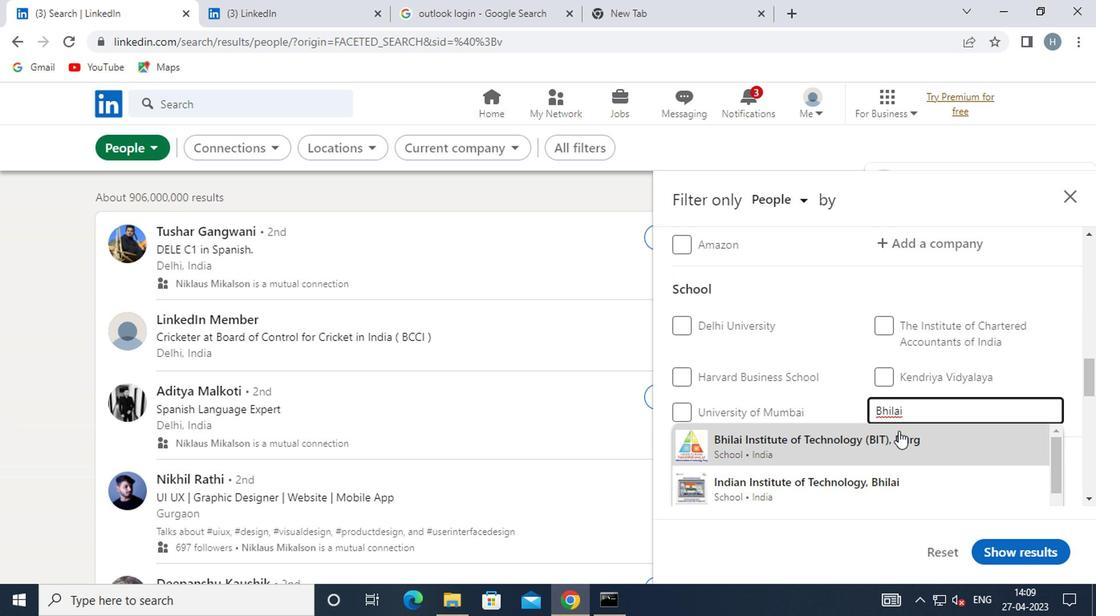 
Action: Mouse moved to (887, 431)
Screenshot: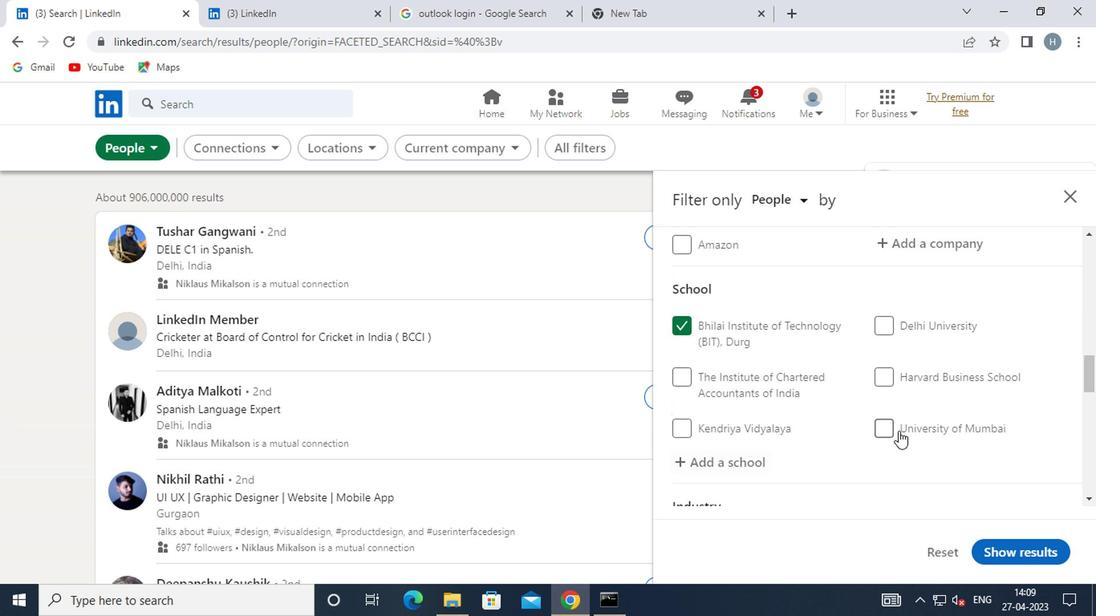 
Action: Mouse scrolled (887, 431) with delta (0, 0)
Screenshot: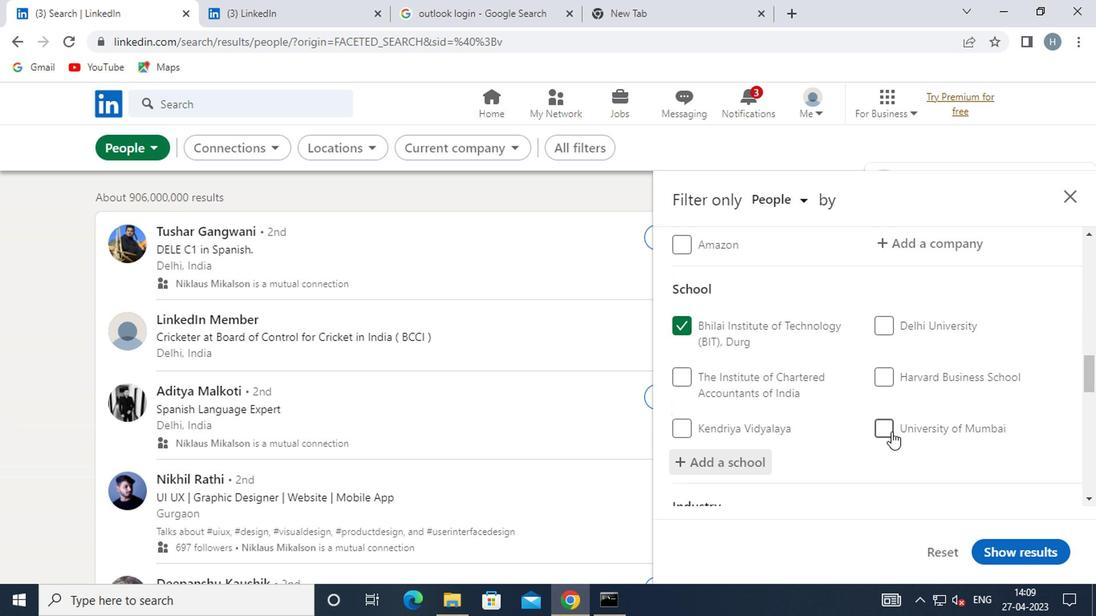 
Action: Mouse moved to (876, 401)
Screenshot: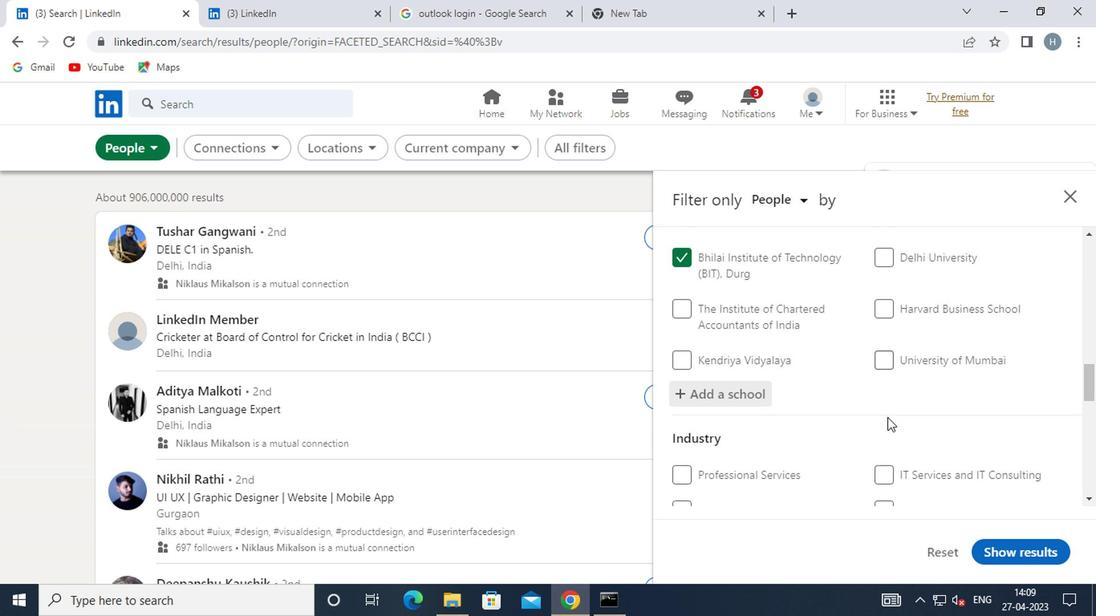 
Action: Mouse scrolled (876, 400) with delta (0, -1)
Screenshot: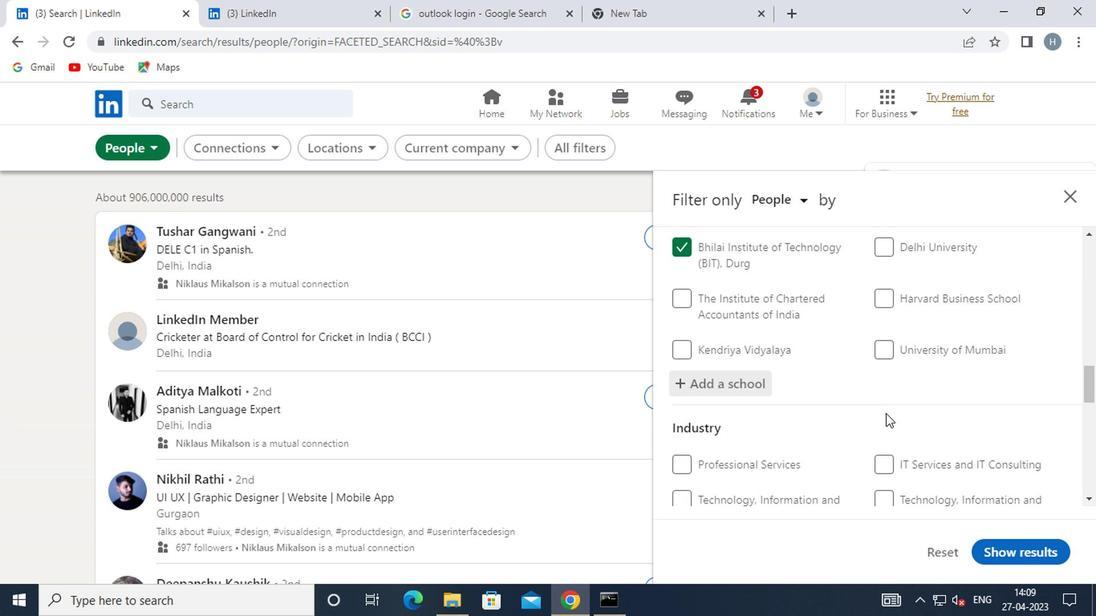 
Action: Mouse scrolled (876, 400) with delta (0, -1)
Screenshot: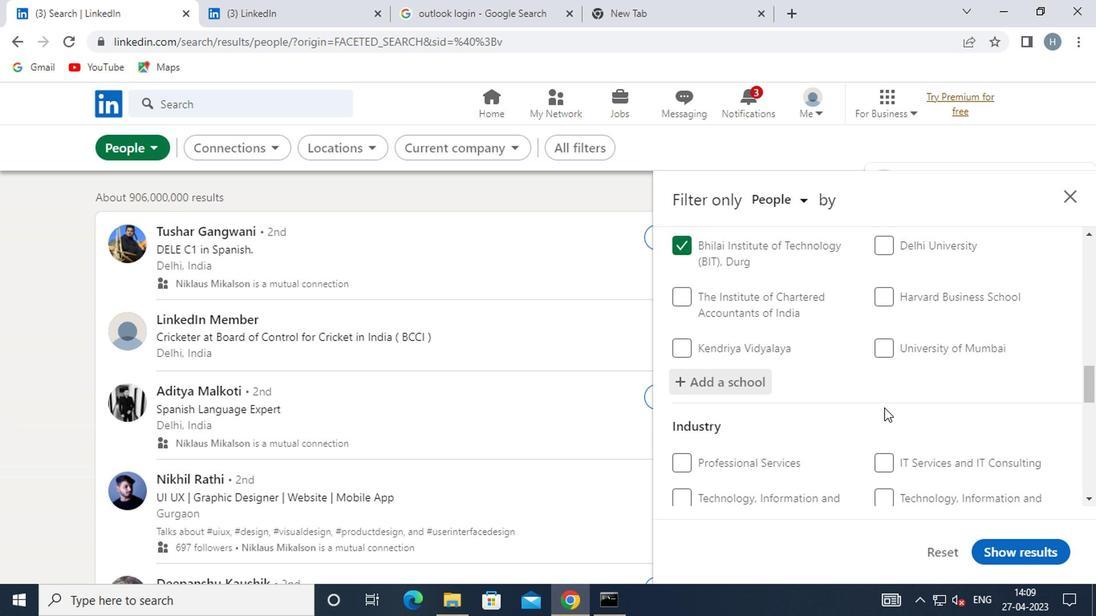 
Action: Mouse moved to (899, 384)
Screenshot: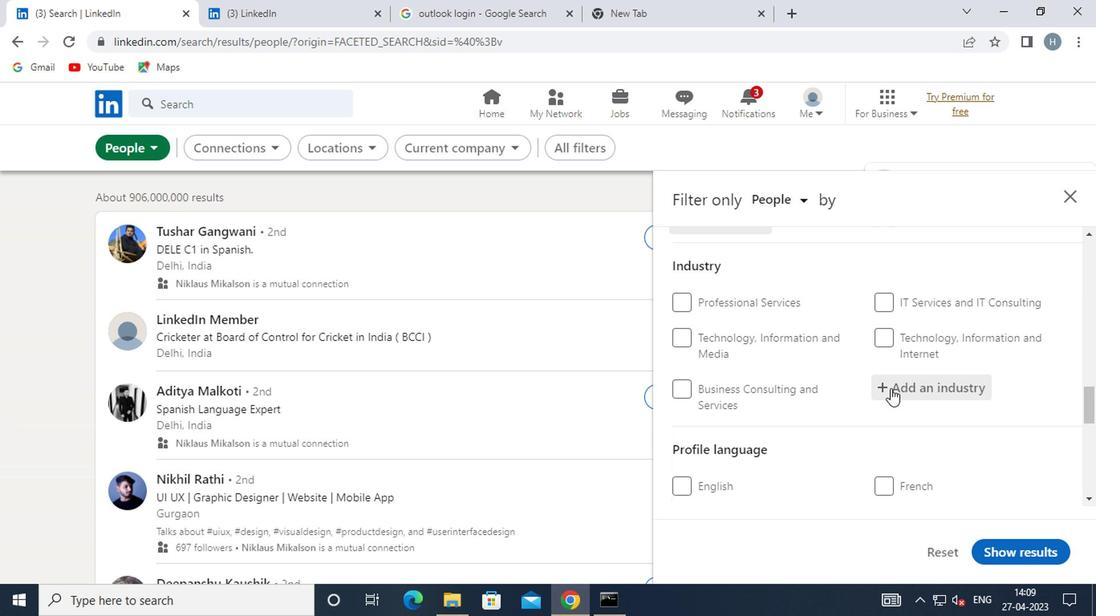 
Action: Mouse pressed left at (899, 384)
Screenshot: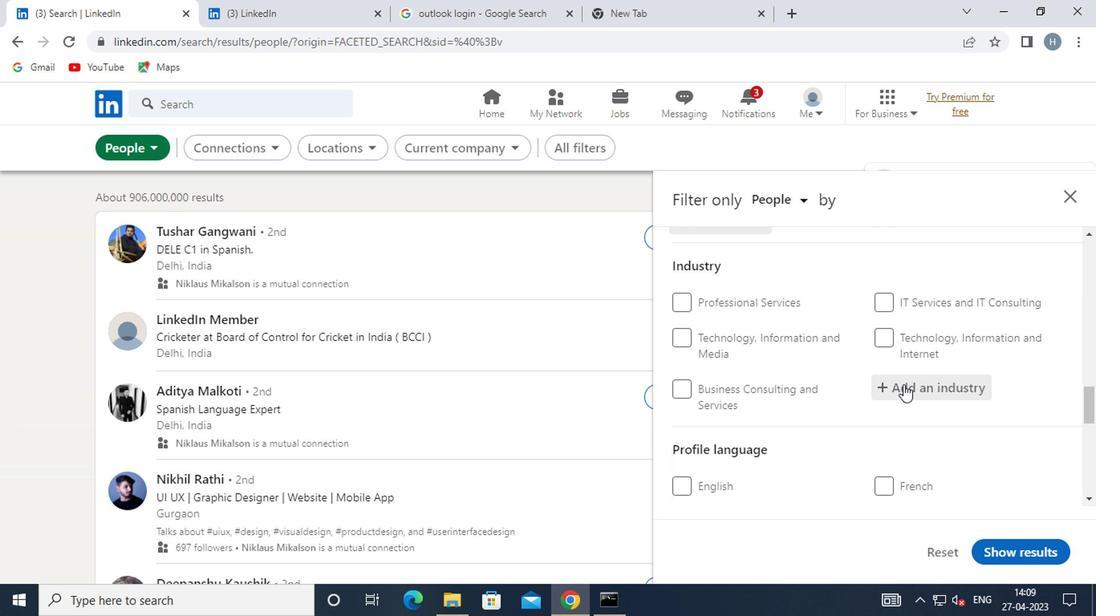 
Action: Key pressed <Key.shift><Key.shift><Key.shift>SPRING
Screenshot: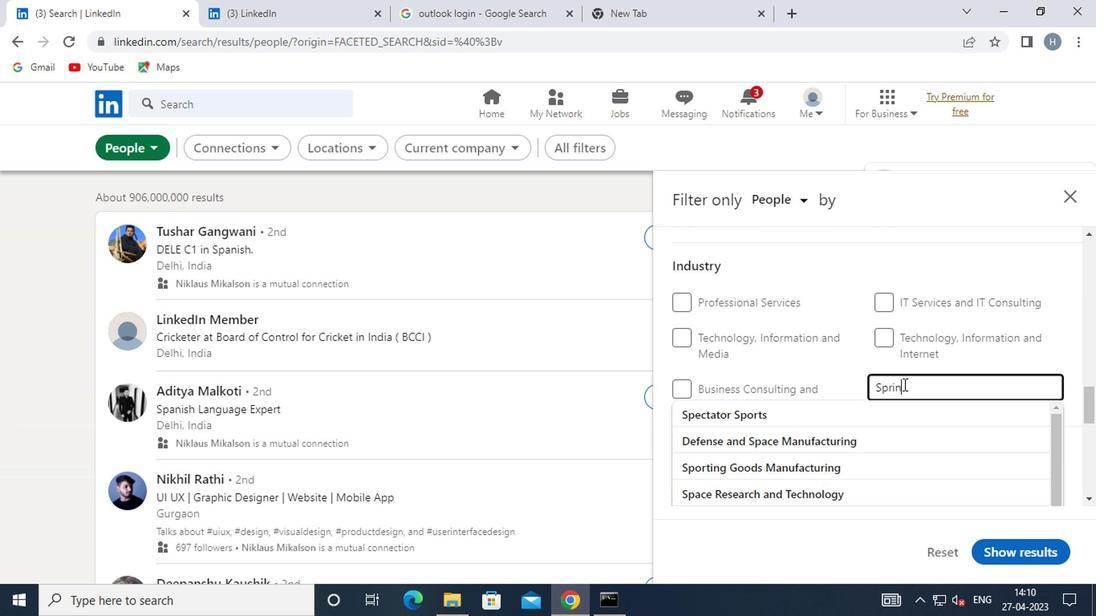 
Action: Mouse moved to (846, 415)
Screenshot: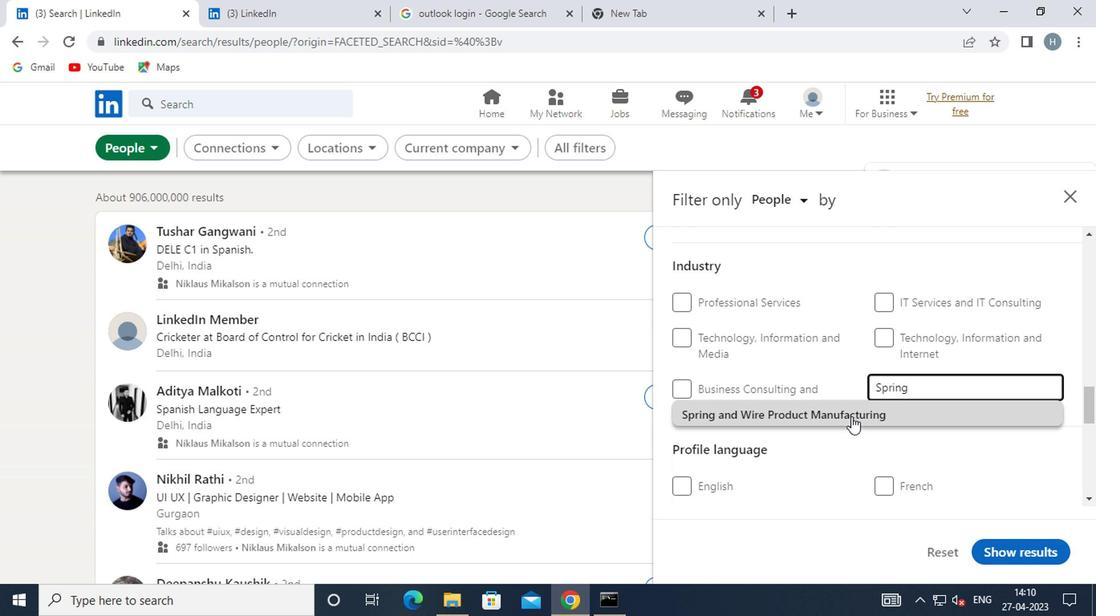 
Action: Mouse pressed left at (846, 415)
Screenshot: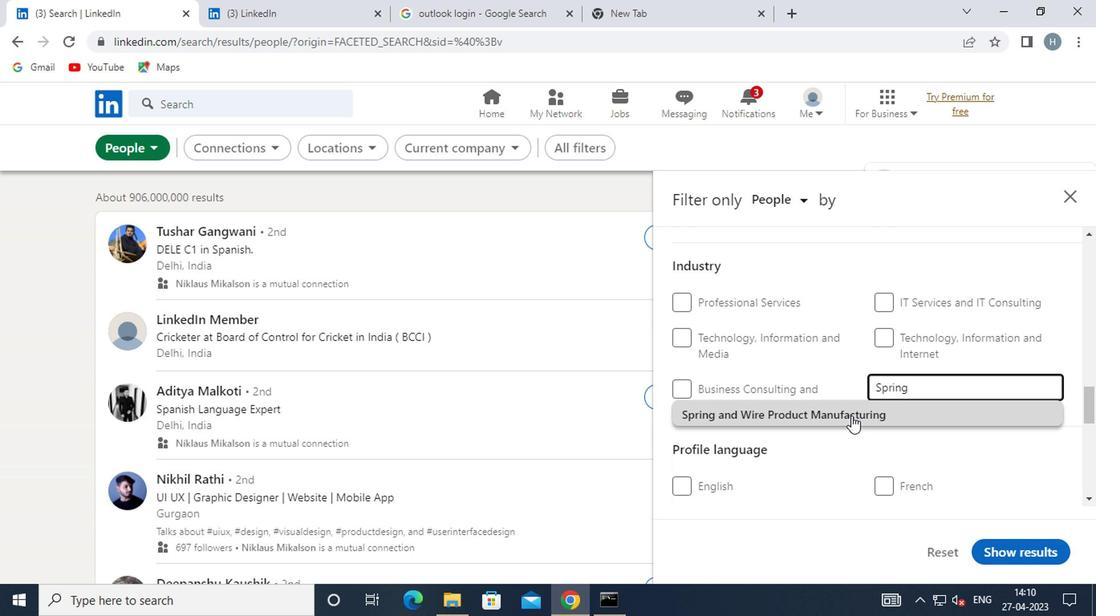 
Action: Mouse moved to (804, 415)
Screenshot: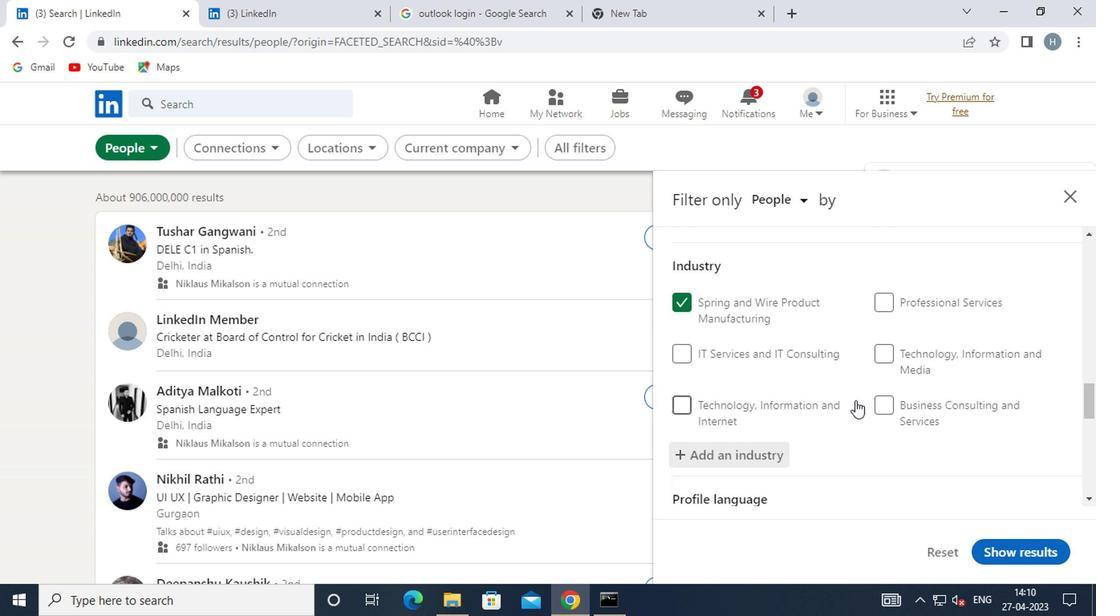
Action: Mouse scrolled (804, 415) with delta (0, 0)
Screenshot: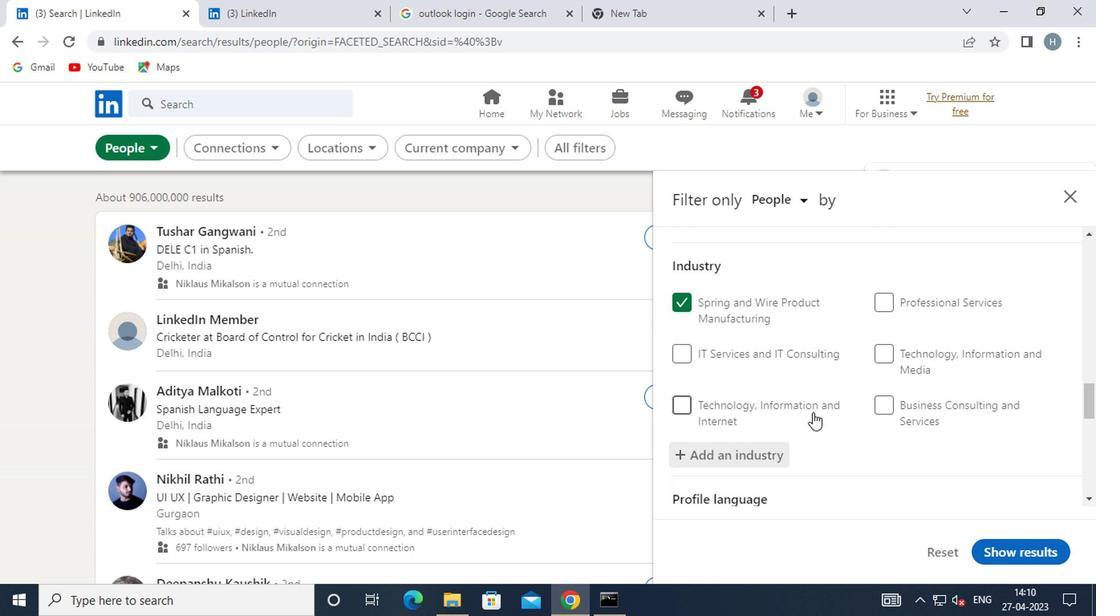 
Action: Mouse scrolled (804, 415) with delta (0, 0)
Screenshot: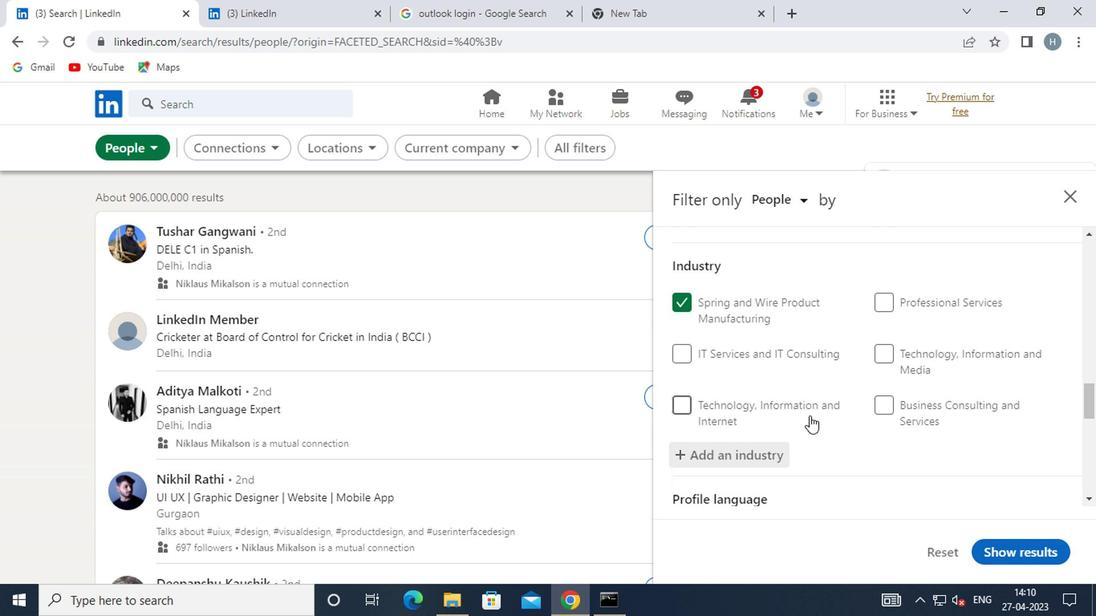 
Action: Mouse moved to (718, 375)
Screenshot: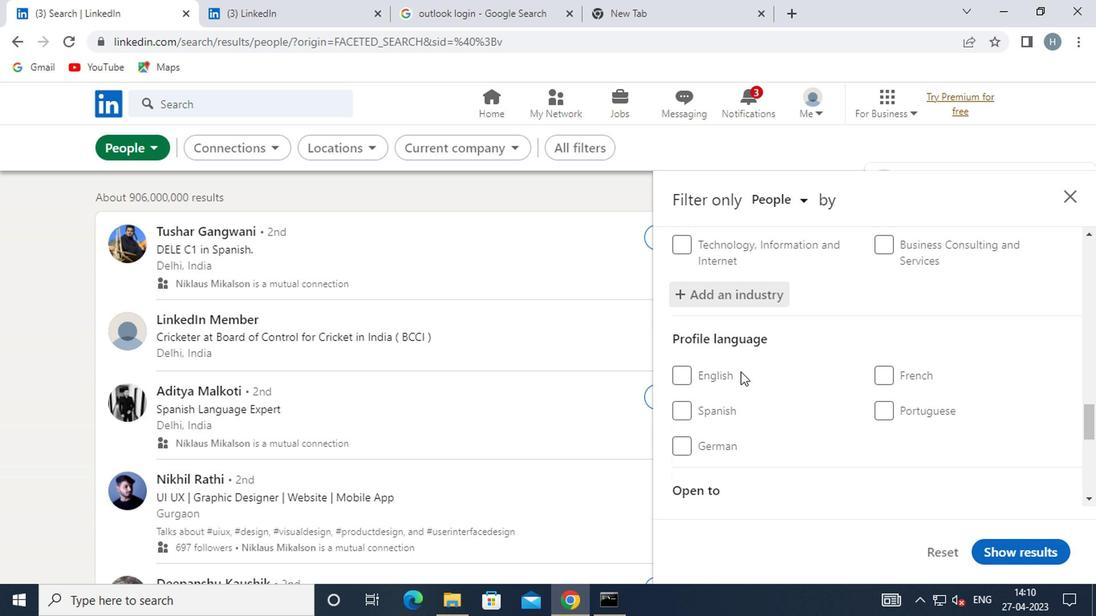 
Action: Mouse pressed left at (718, 375)
Screenshot: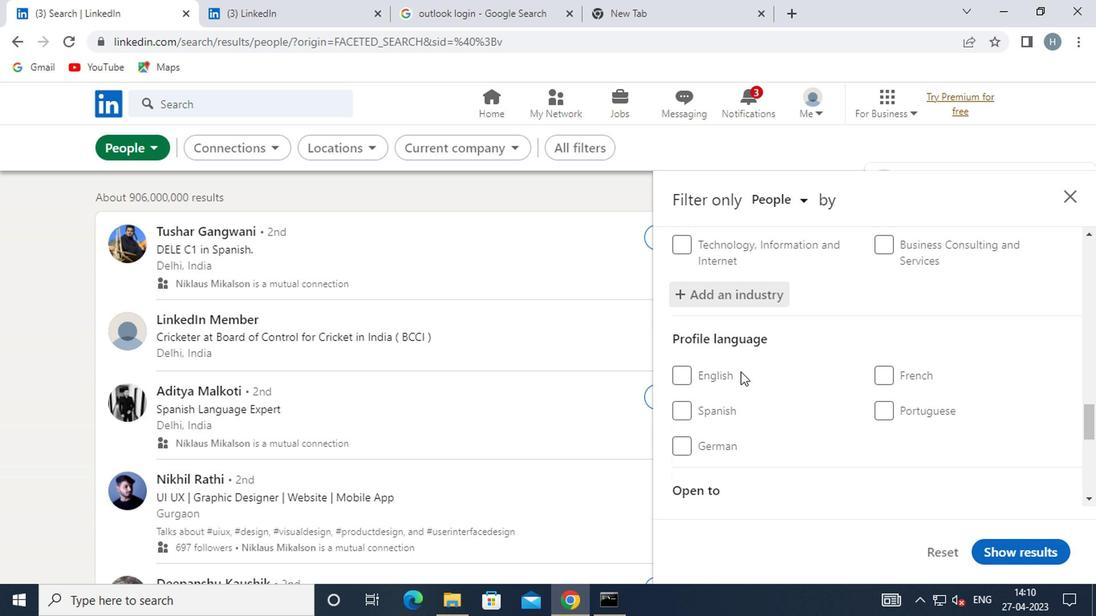 
Action: Mouse moved to (768, 355)
Screenshot: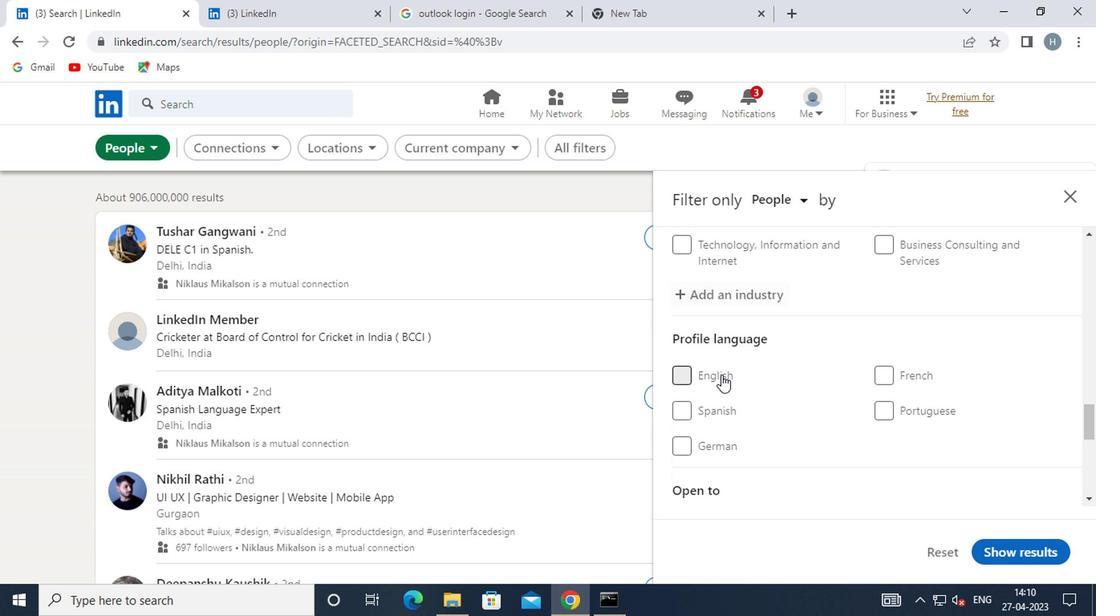 
Action: Mouse scrolled (768, 354) with delta (0, -1)
Screenshot: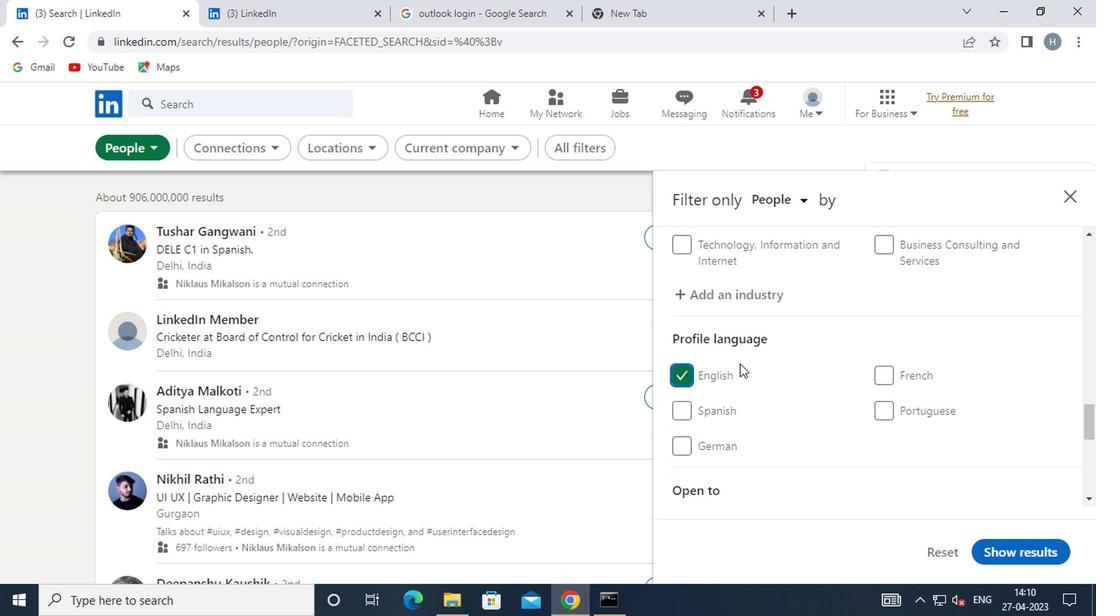 
Action: Mouse moved to (799, 351)
Screenshot: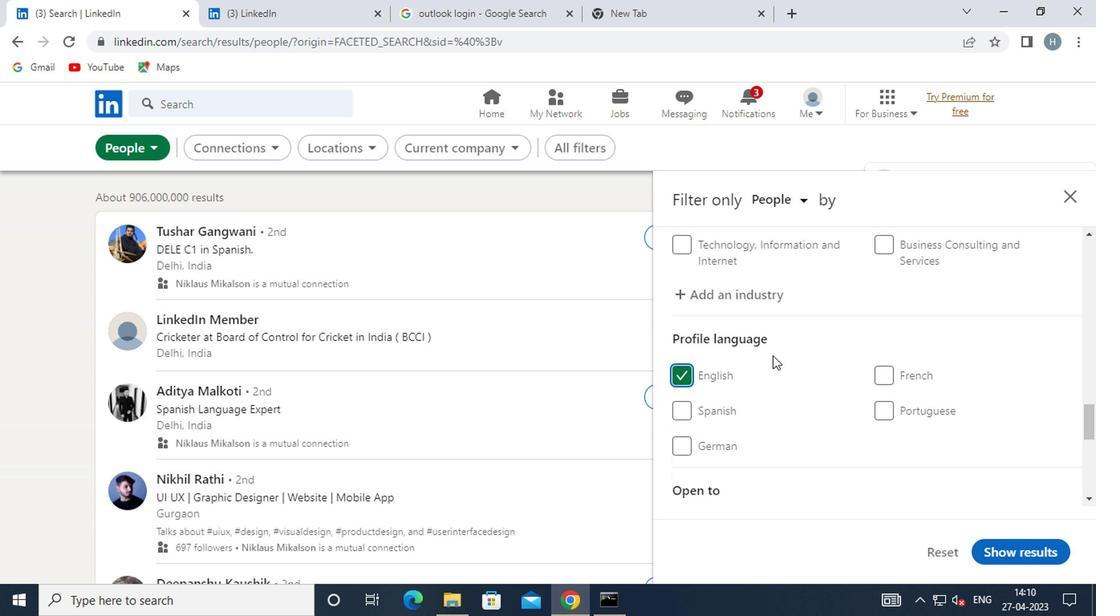 
Action: Mouse scrolled (799, 350) with delta (0, -1)
Screenshot: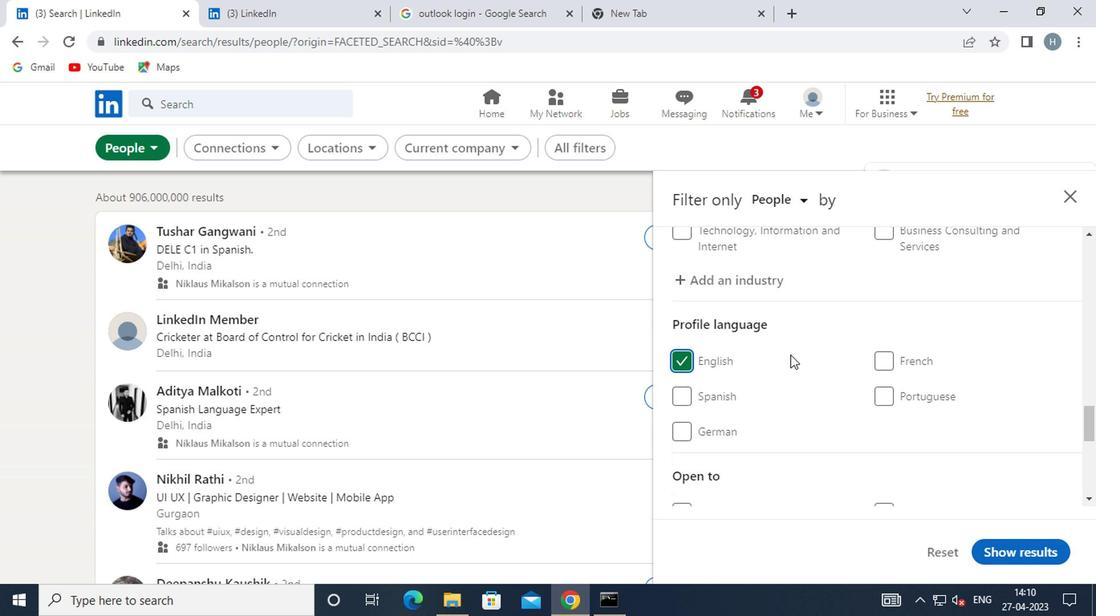 
Action: Mouse scrolled (799, 350) with delta (0, -1)
Screenshot: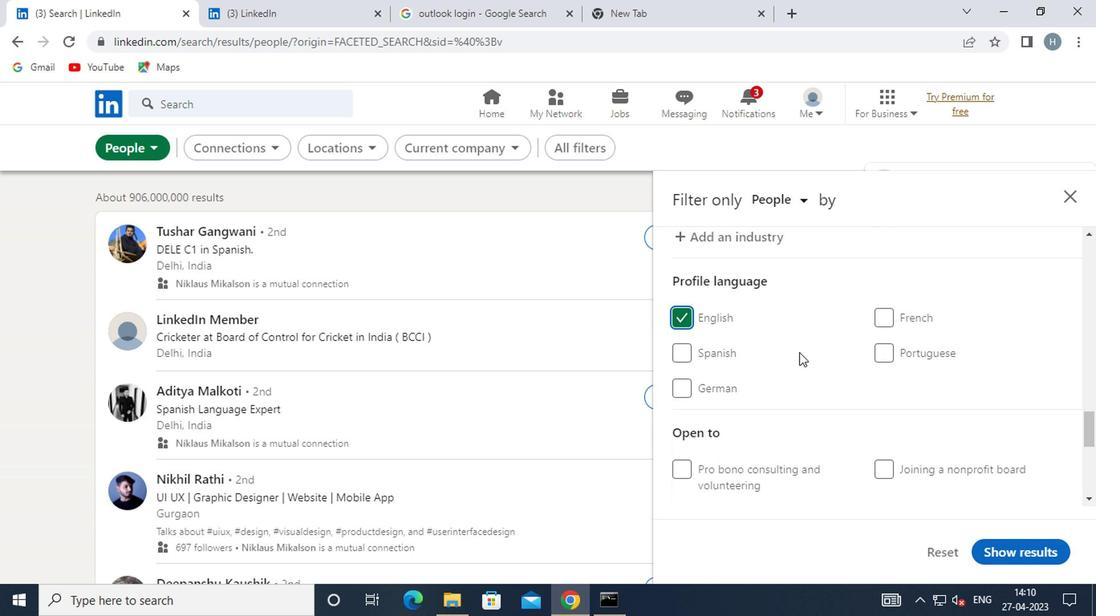
Action: Mouse moved to (802, 350)
Screenshot: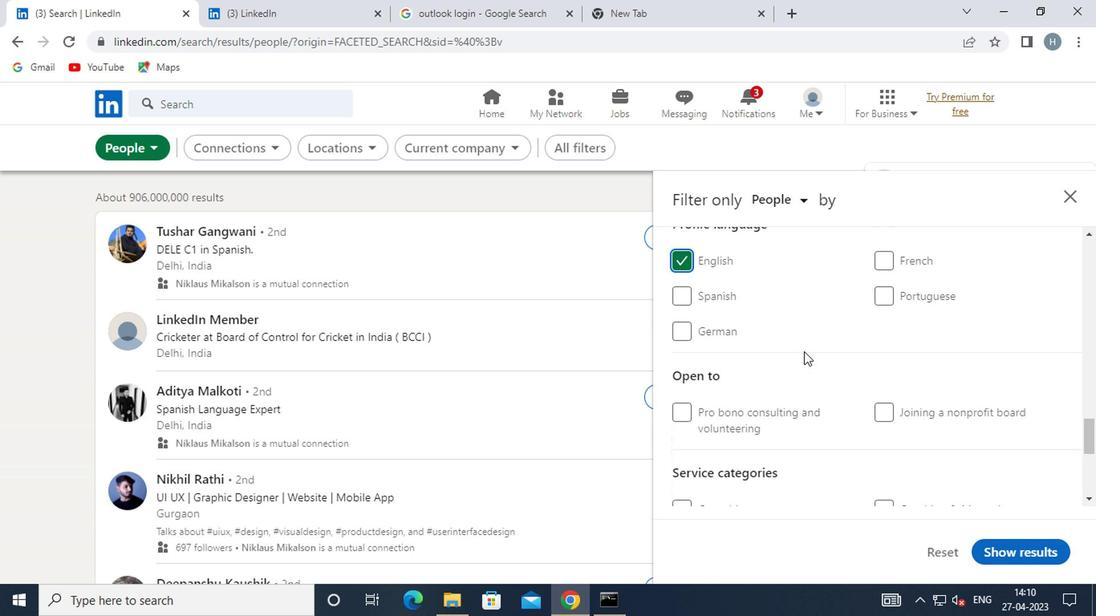 
Action: Mouse scrolled (802, 349) with delta (0, 0)
Screenshot: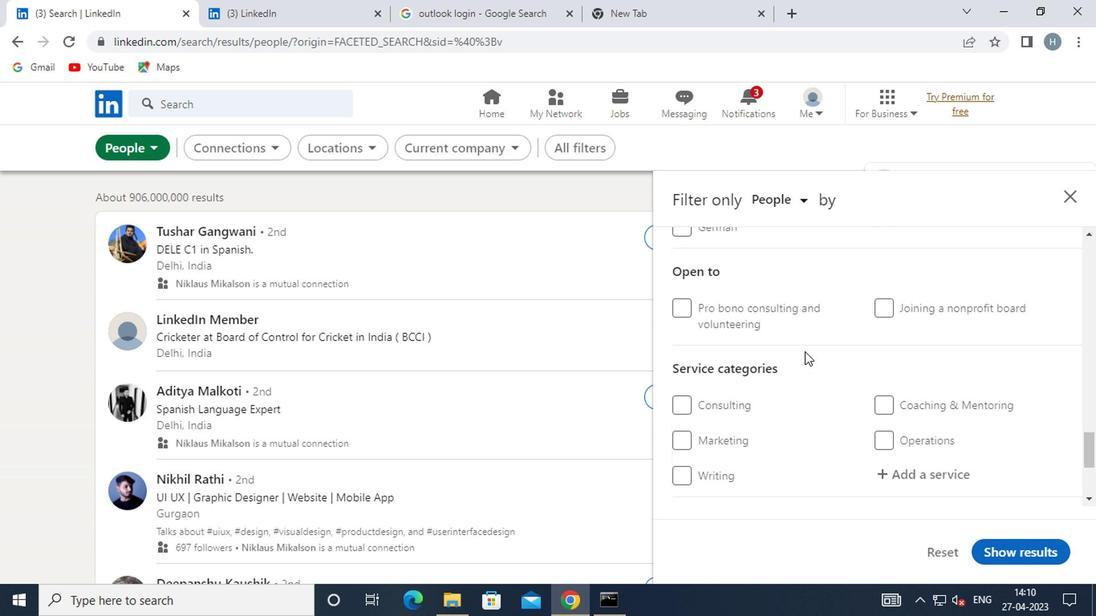 
Action: Mouse moved to (911, 371)
Screenshot: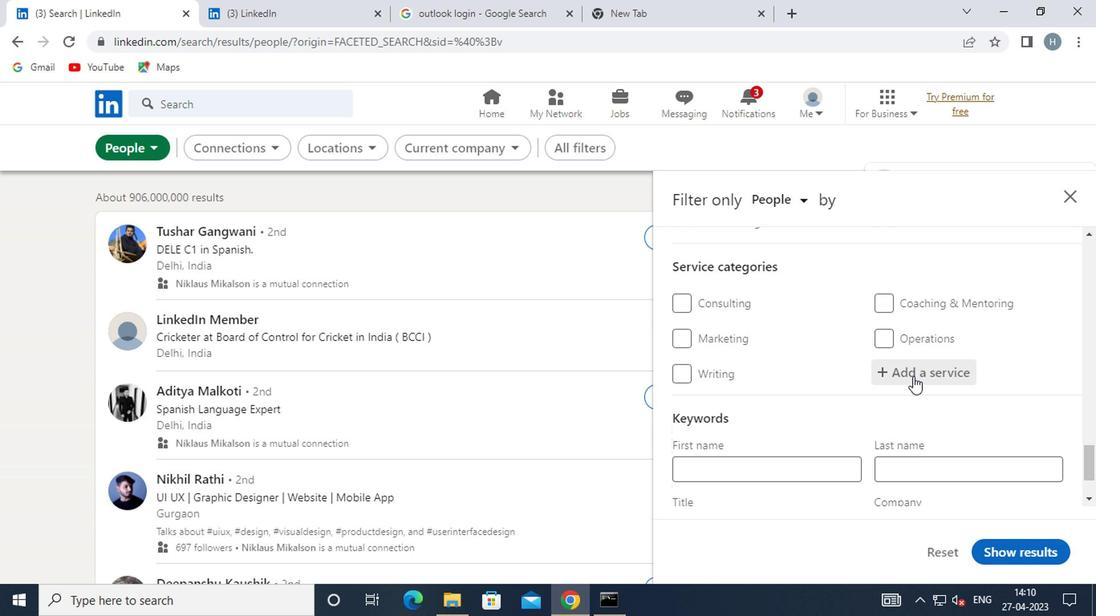 
Action: Mouse pressed left at (911, 371)
Screenshot: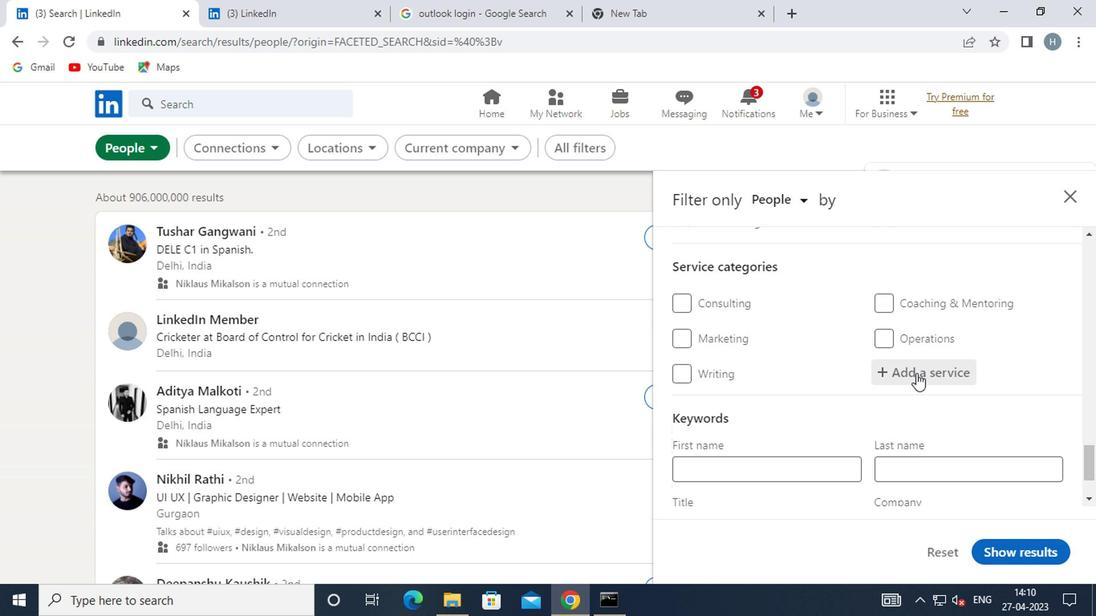 
Action: Key pressed <Key.shift>ILLU
Screenshot: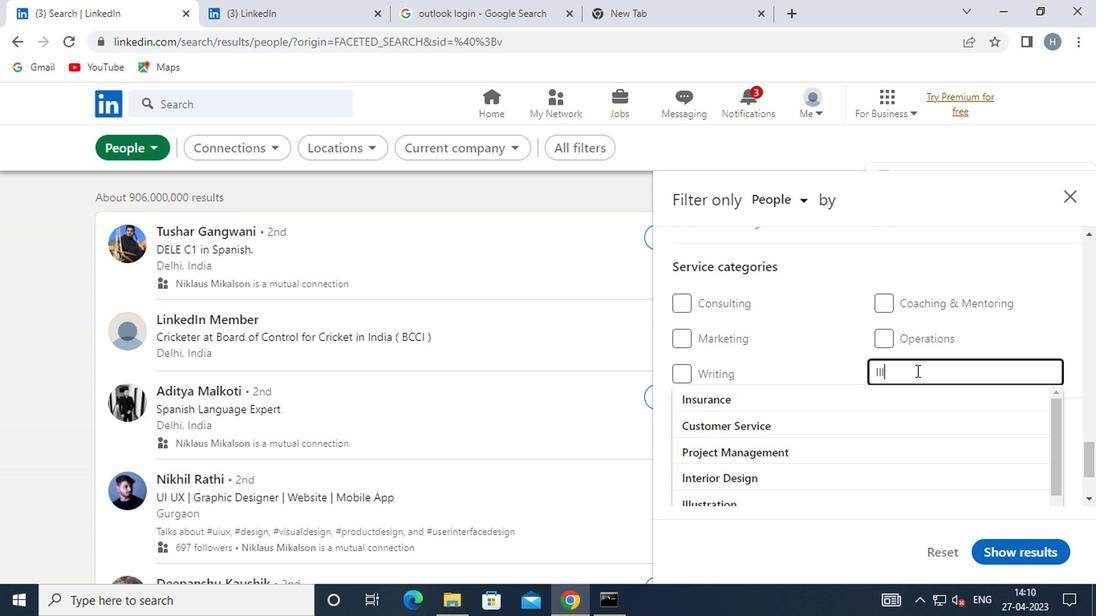
Action: Mouse moved to (798, 401)
Screenshot: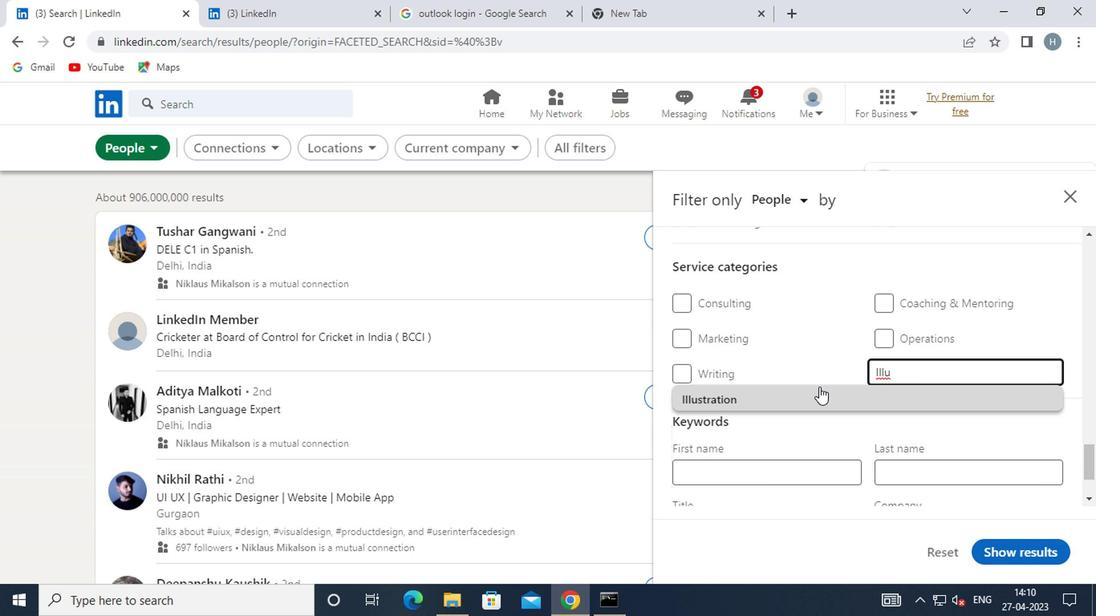 
Action: Mouse pressed left at (798, 401)
Screenshot: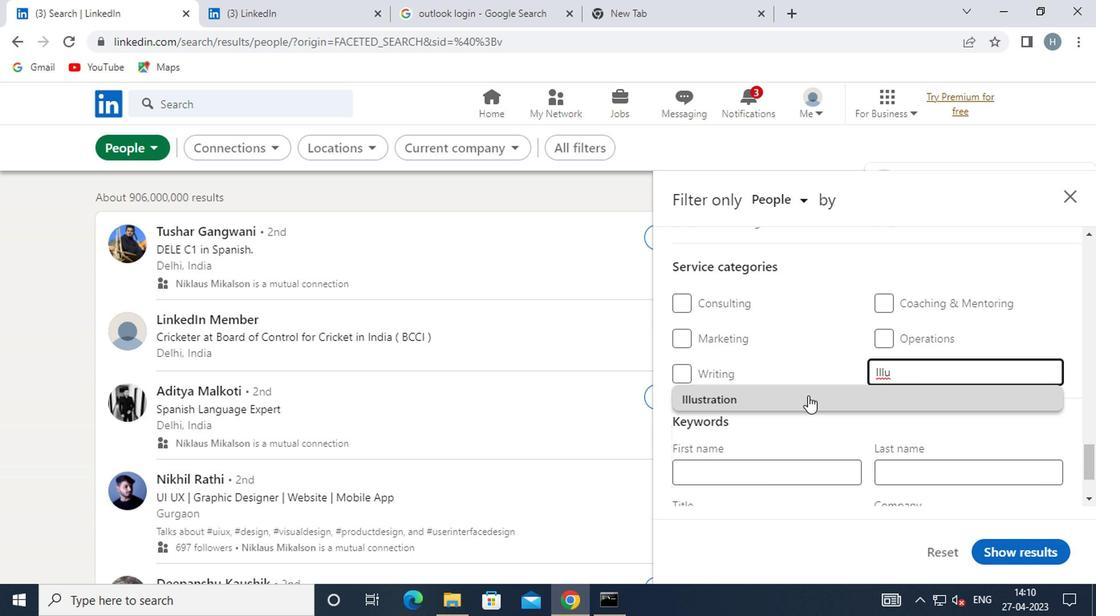 
Action: Mouse moved to (802, 396)
Screenshot: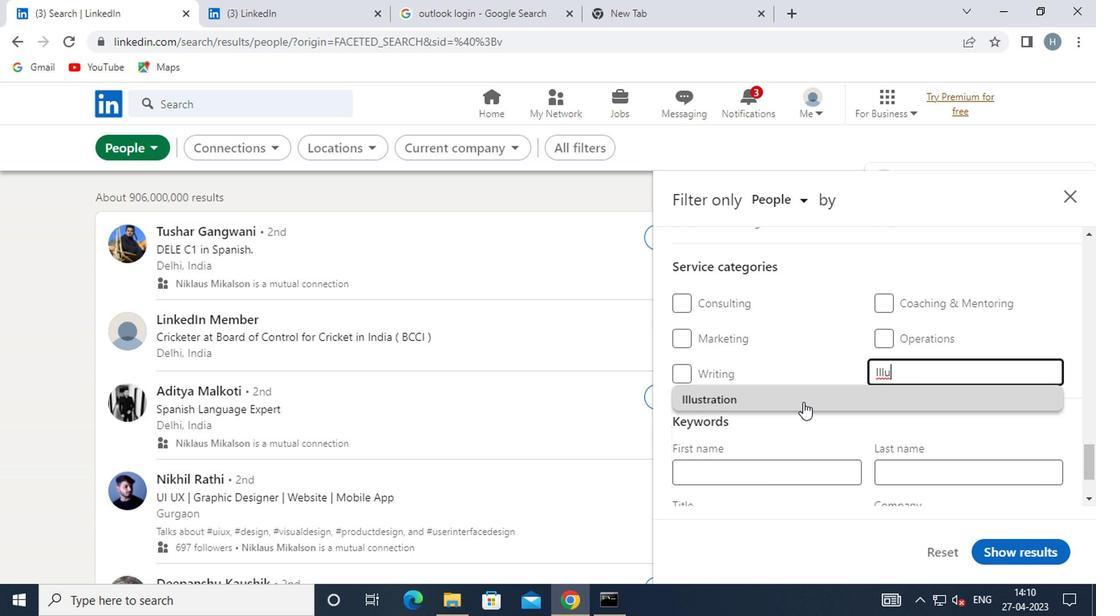 
Action: Mouse scrolled (802, 395) with delta (0, 0)
Screenshot: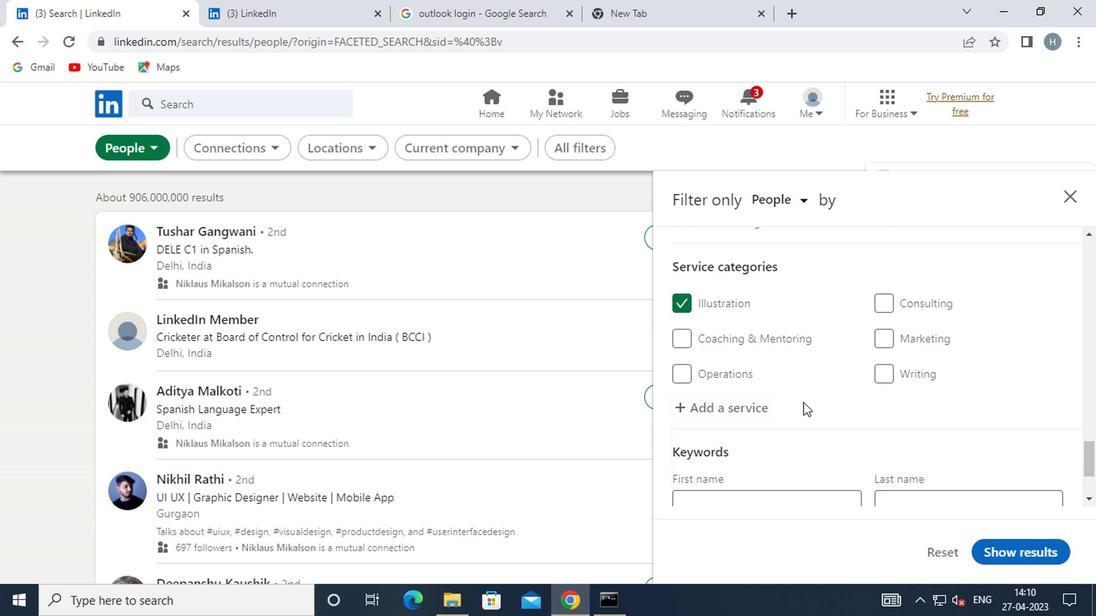 
Action: Mouse scrolled (802, 395) with delta (0, 0)
Screenshot: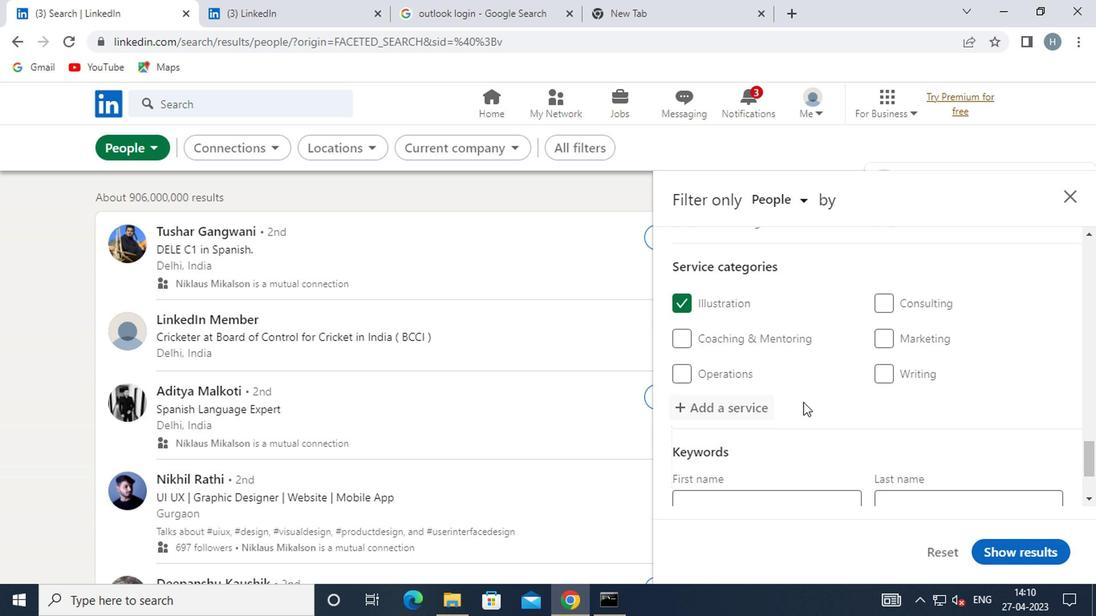 
Action: Mouse moved to (802, 393)
Screenshot: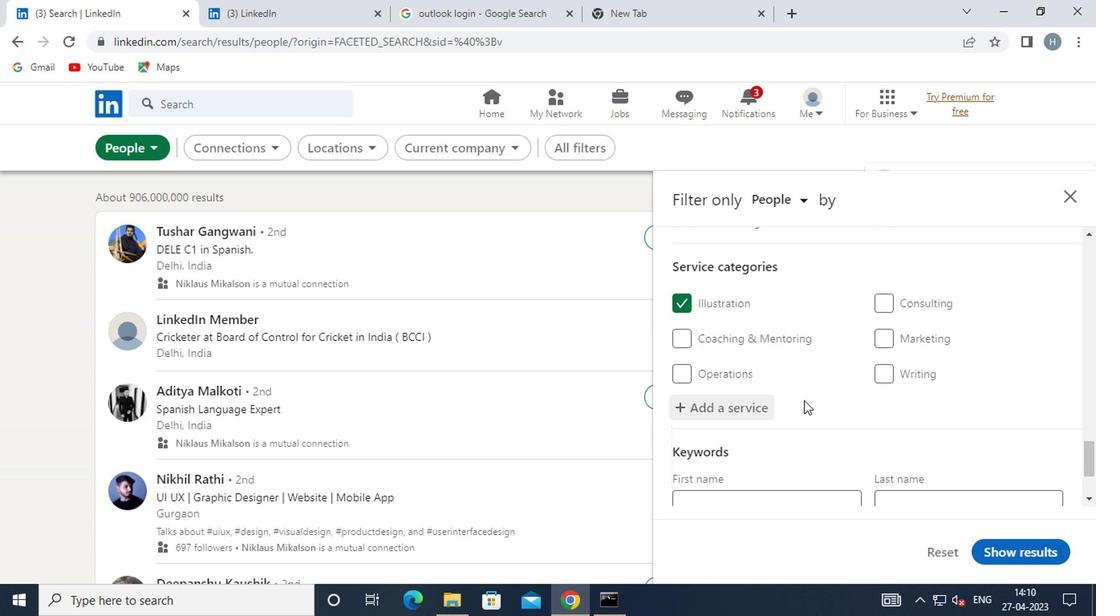 
Action: Mouse scrolled (802, 392) with delta (0, -1)
Screenshot: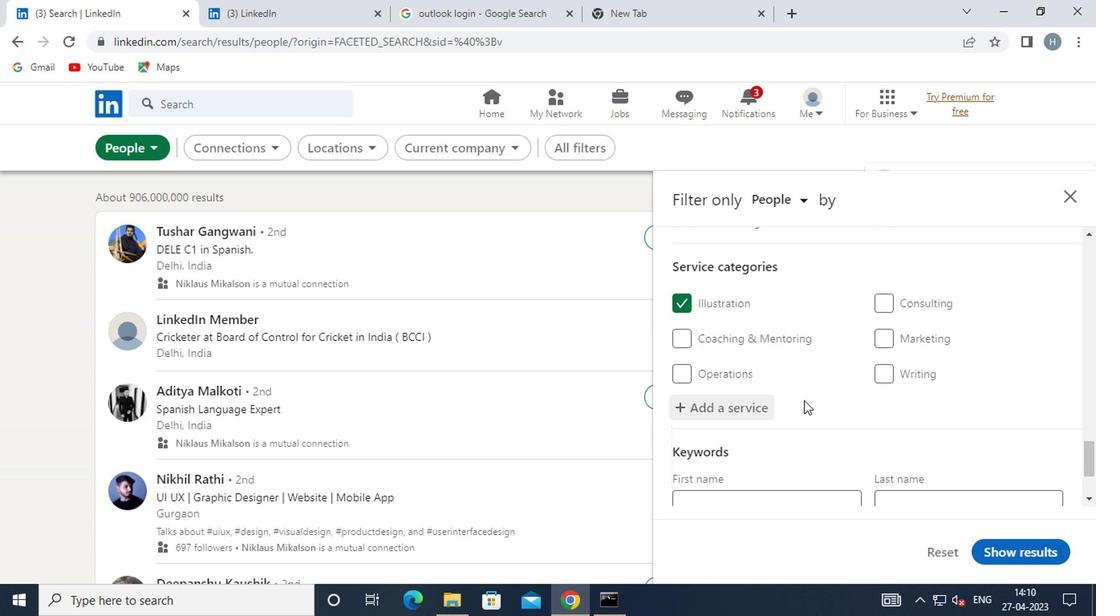 
Action: Mouse moved to (794, 379)
Screenshot: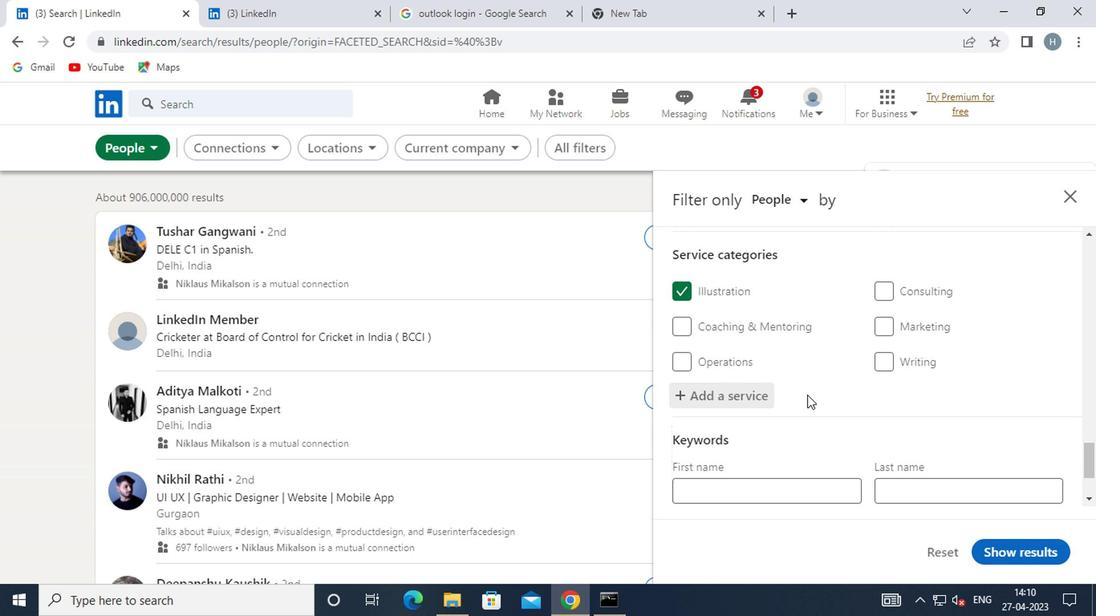 
Action: Mouse scrolled (794, 379) with delta (0, 0)
Screenshot: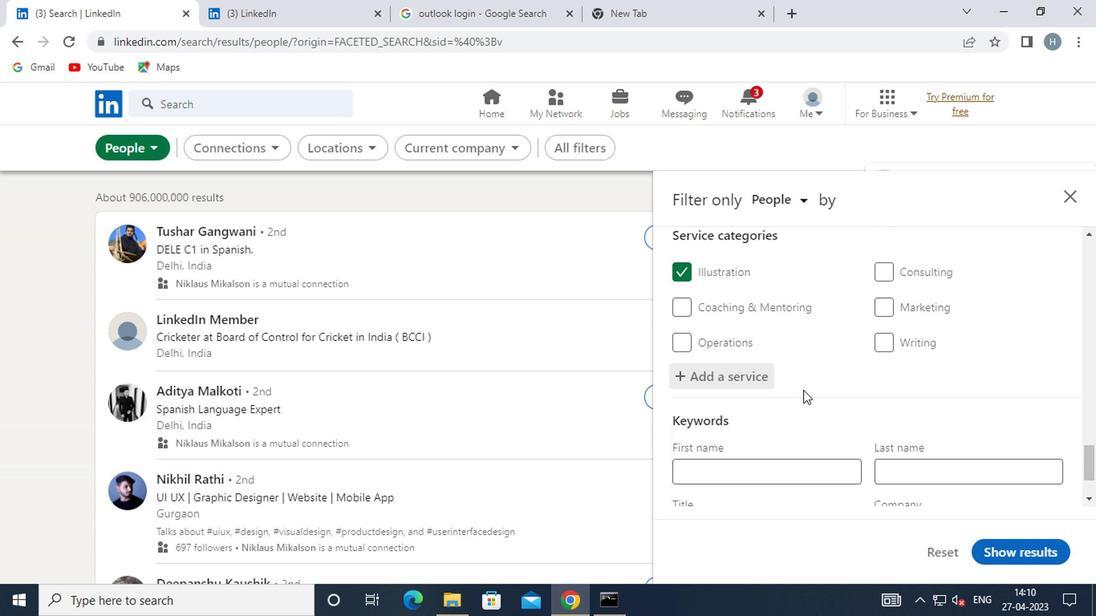 
Action: Mouse scrolled (794, 377) with delta (0, -1)
Screenshot: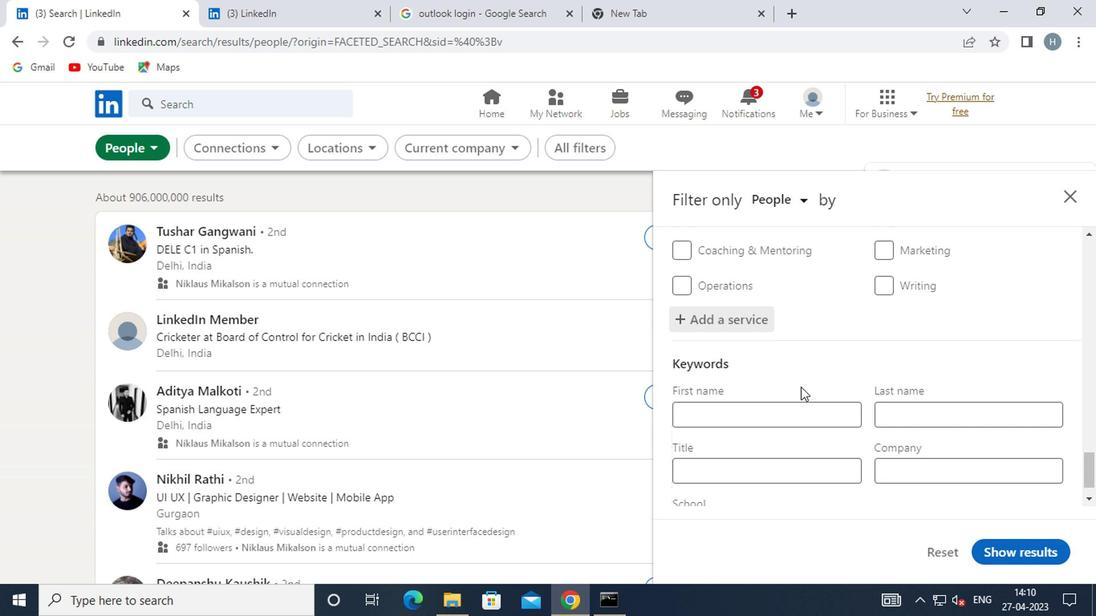 
Action: Mouse scrolled (794, 377) with delta (0, -1)
Screenshot: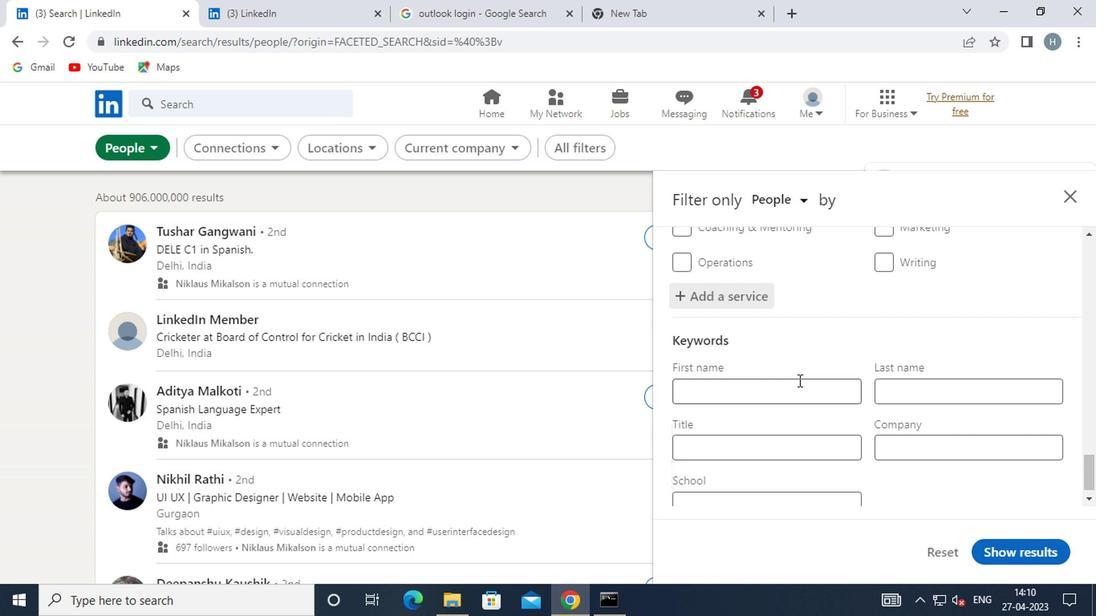 
Action: Mouse moved to (780, 429)
Screenshot: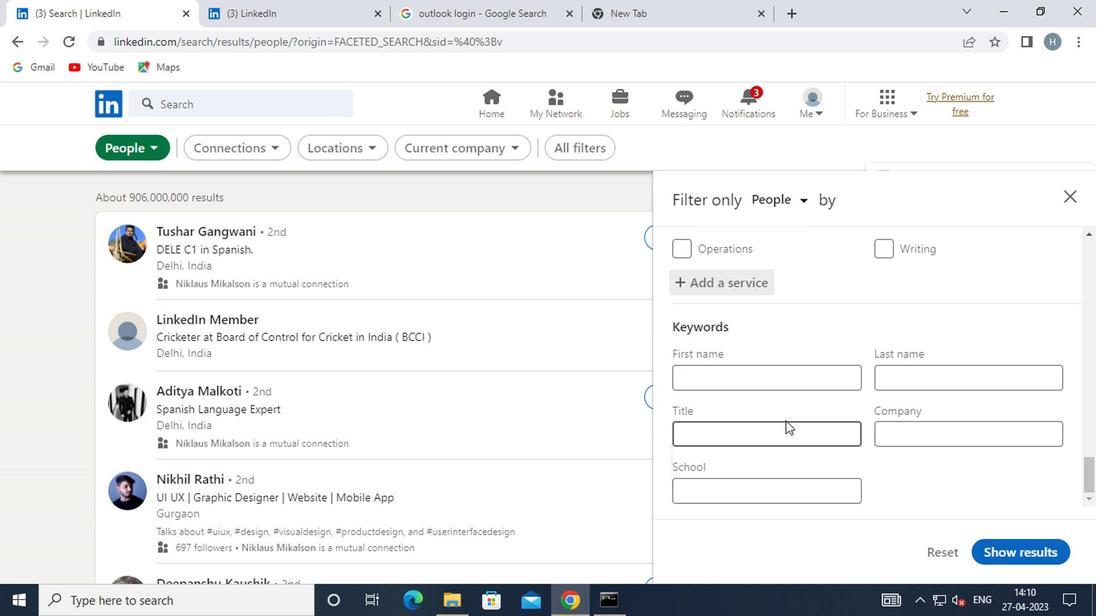 
Action: Mouse pressed left at (780, 429)
Screenshot: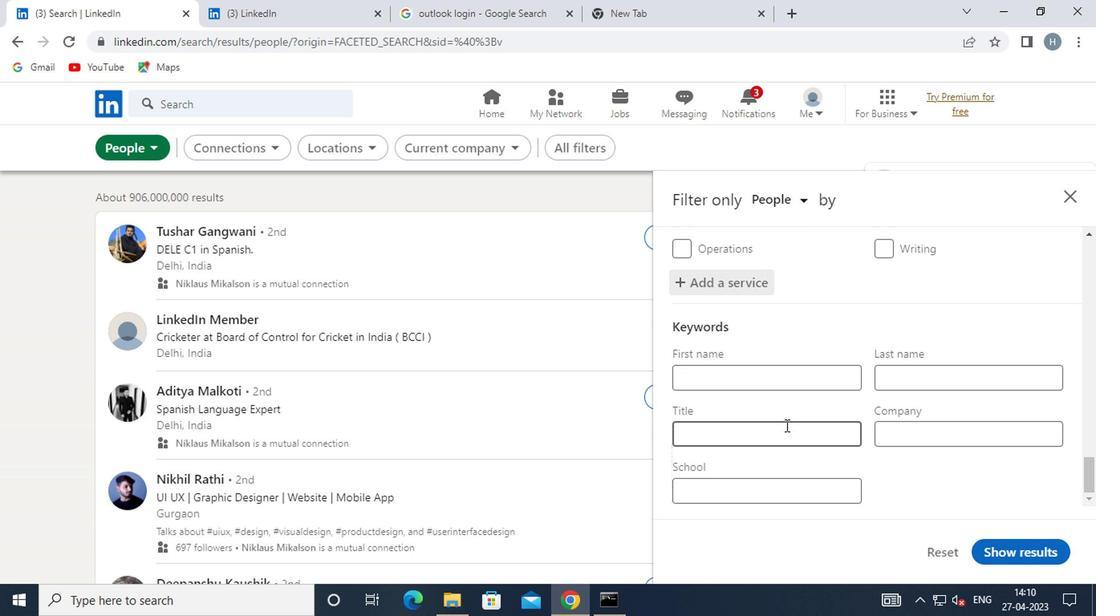 
Action: Mouse moved to (779, 431)
Screenshot: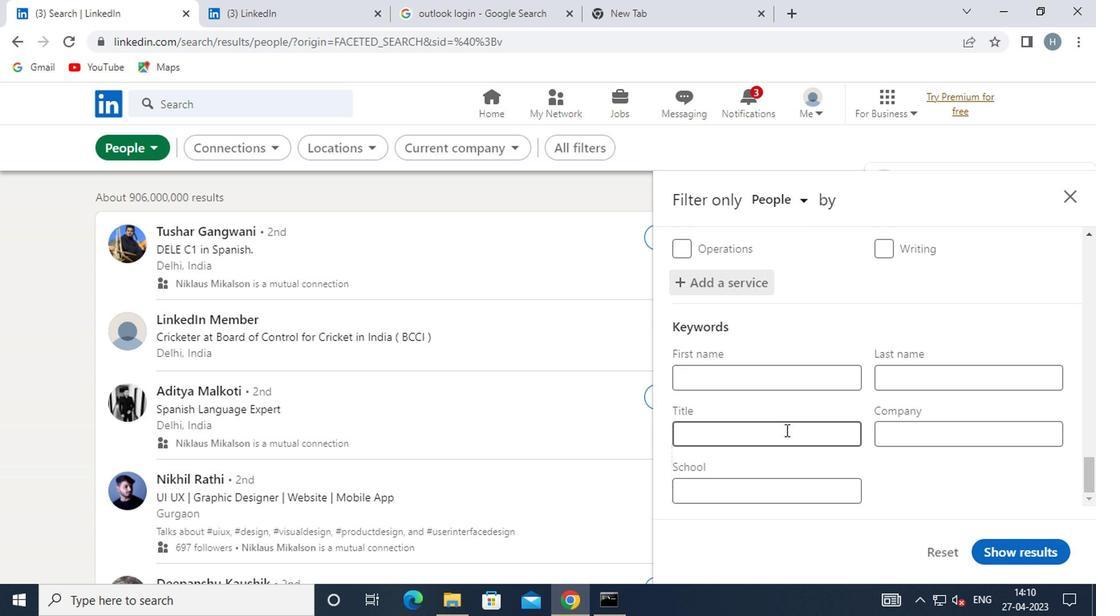 
Action: Key pressed <Key.shift>HANDYMAN
Screenshot: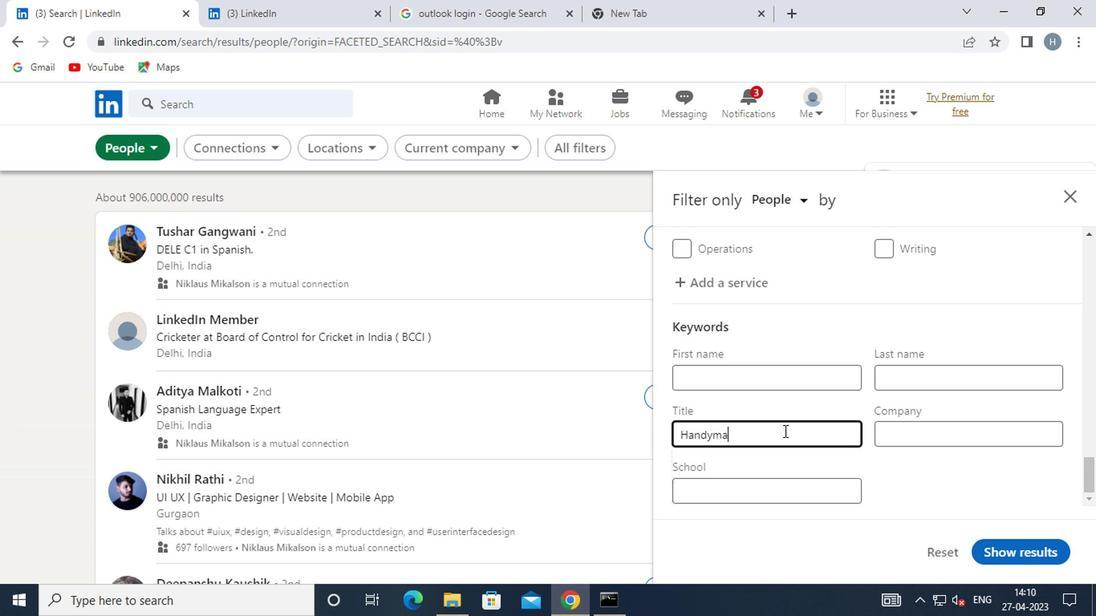
Action: Mouse moved to (998, 546)
Screenshot: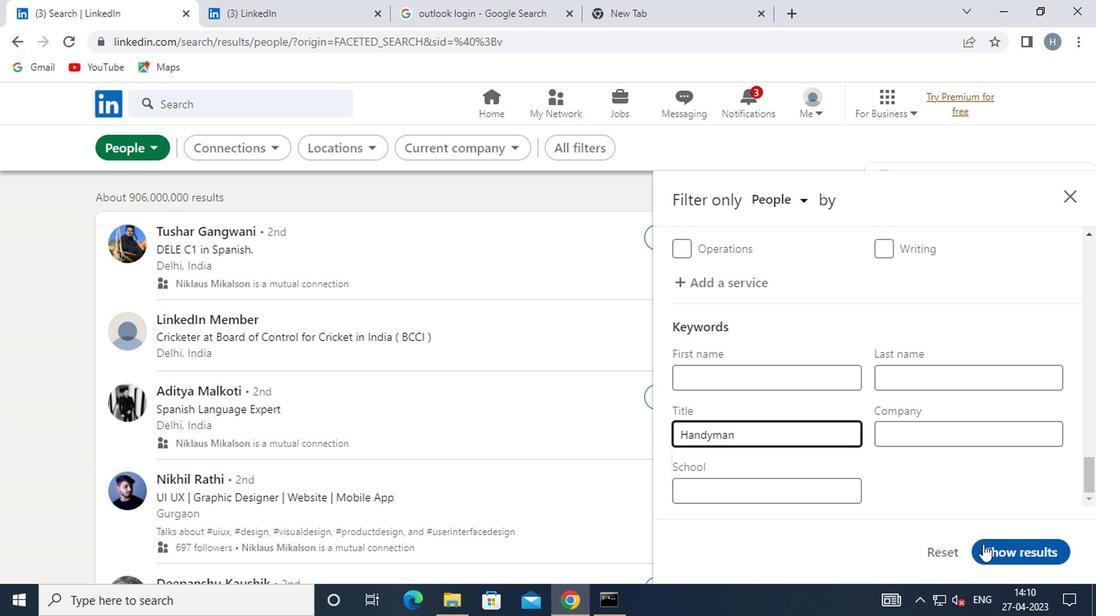 
Action: Mouse pressed left at (998, 546)
Screenshot: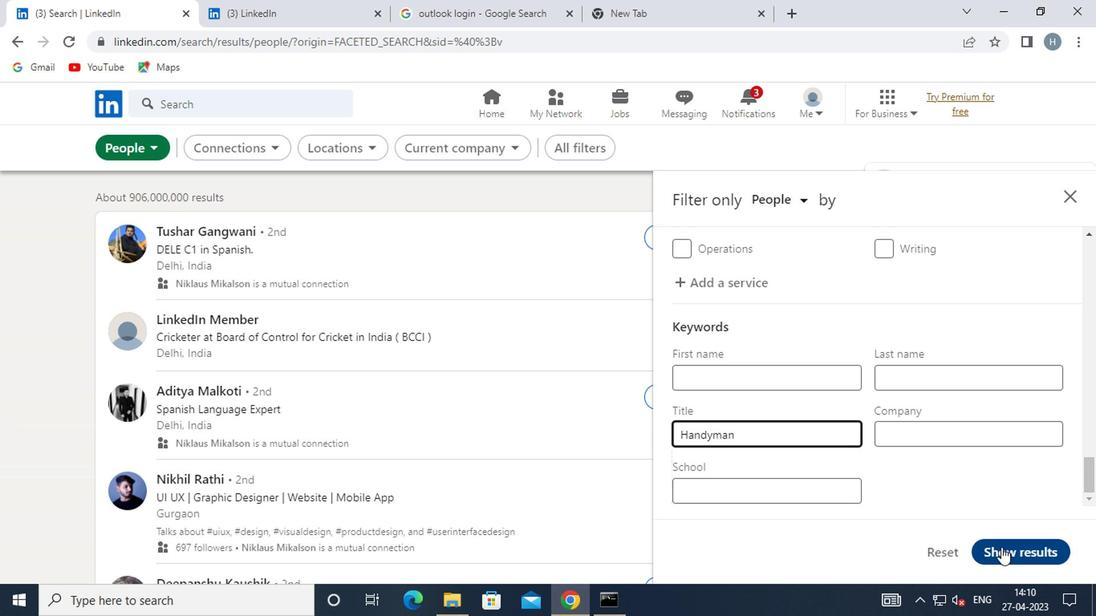 
Action: Mouse moved to (824, 357)
Screenshot: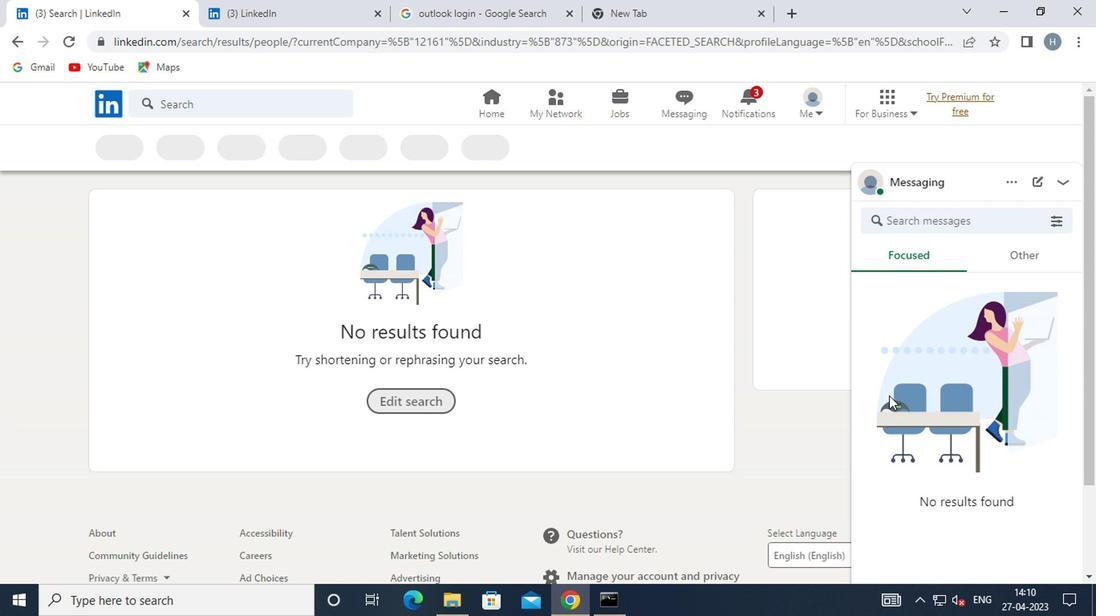 
